 Task: Search one way flight ticket for 5 adults, 2 children, 1 infant in seat and 1 infant on lap in economy from Obyan,saipan Island: Saipan International Airport (francisco C. Ada) to Evansville: Evansville Regional Airport on 5-3-2023. Choice of flights is JetBlue. Number of bags: 2 carry on bags. Price is upto 20000. Outbound departure time preference is 0:00.
Action: Mouse moved to (297, 262)
Screenshot: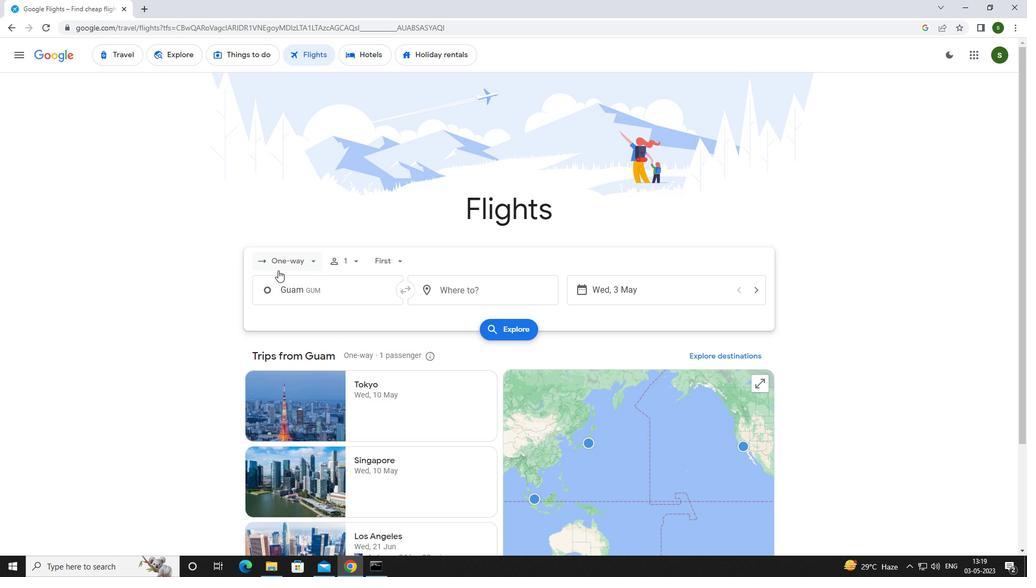 
Action: Mouse pressed left at (297, 262)
Screenshot: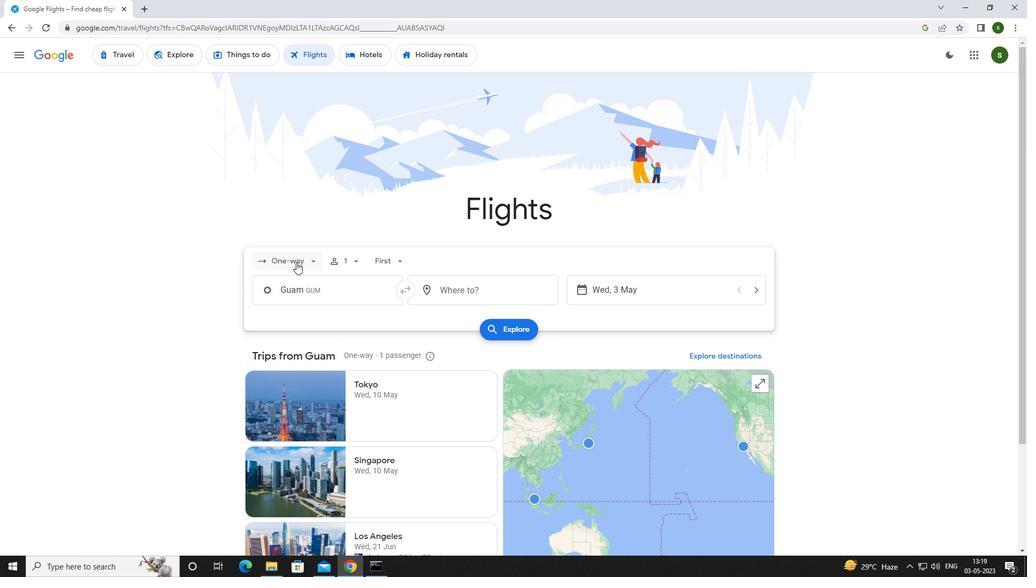 
Action: Mouse moved to (303, 312)
Screenshot: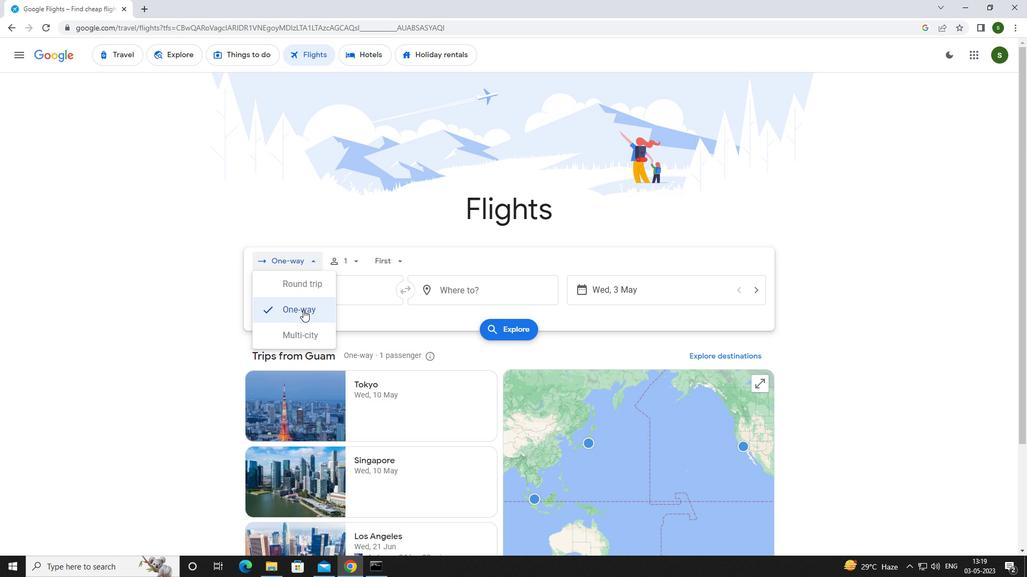 
Action: Mouse pressed left at (303, 312)
Screenshot: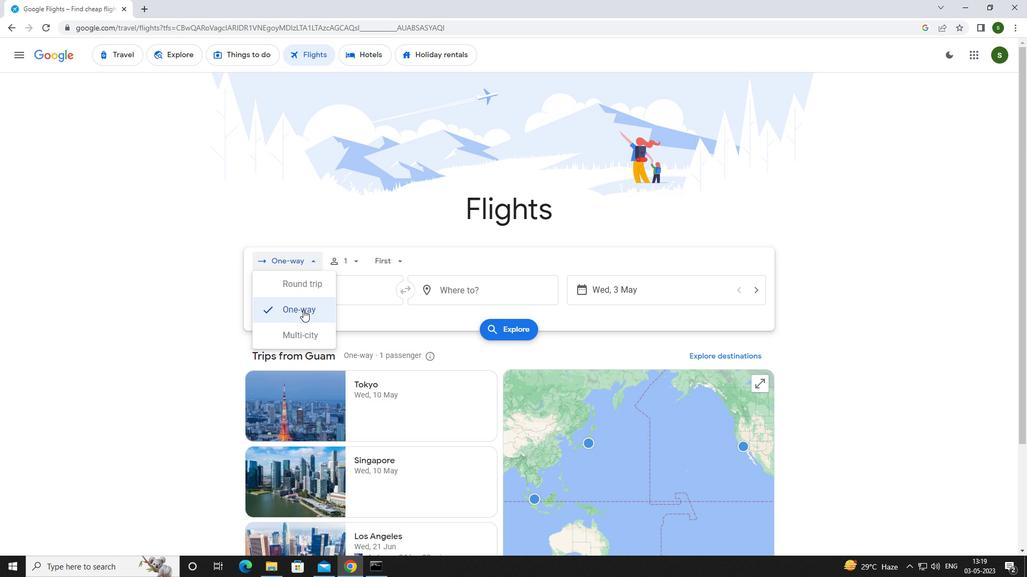 
Action: Mouse moved to (351, 262)
Screenshot: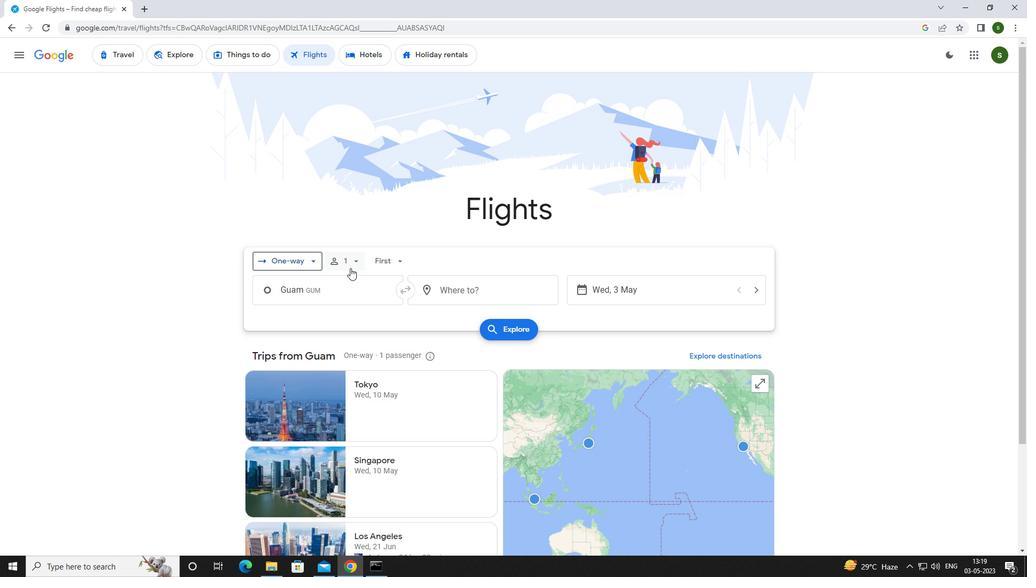 
Action: Mouse pressed left at (351, 262)
Screenshot: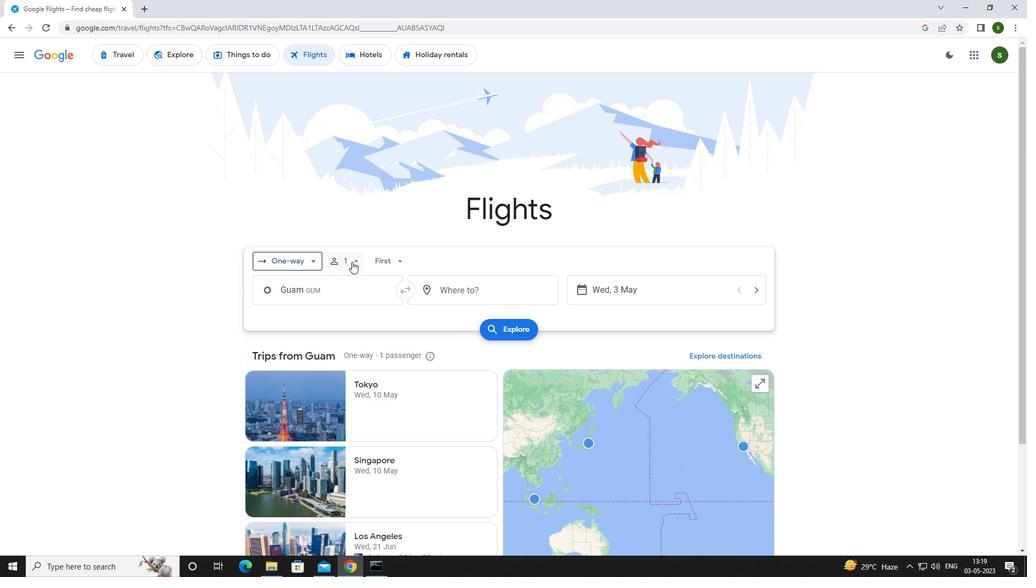
Action: Mouse moved to (440, 289)
Screenshot: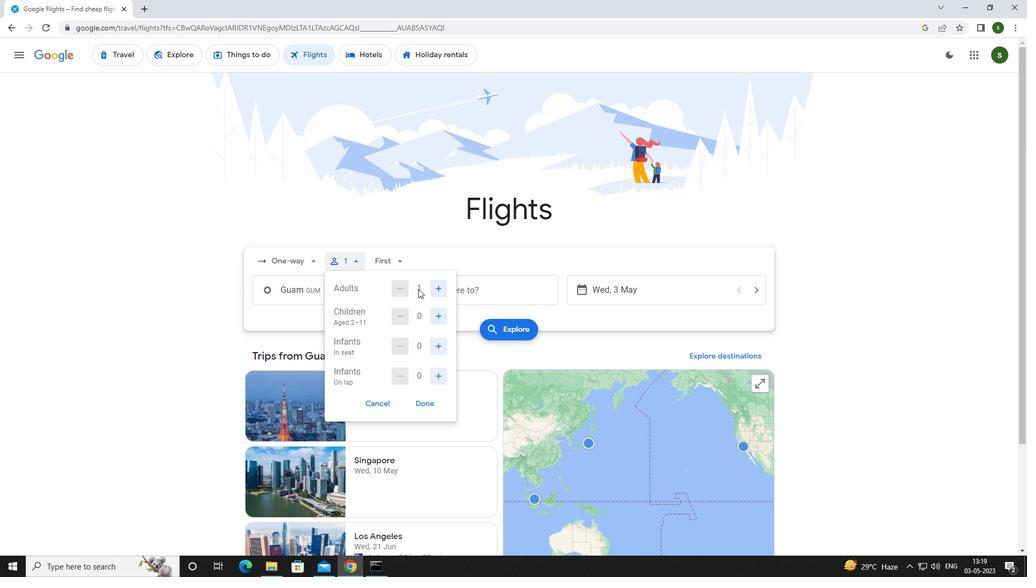 
Action: Mouse pressed left at (440, 289)
Screenshot: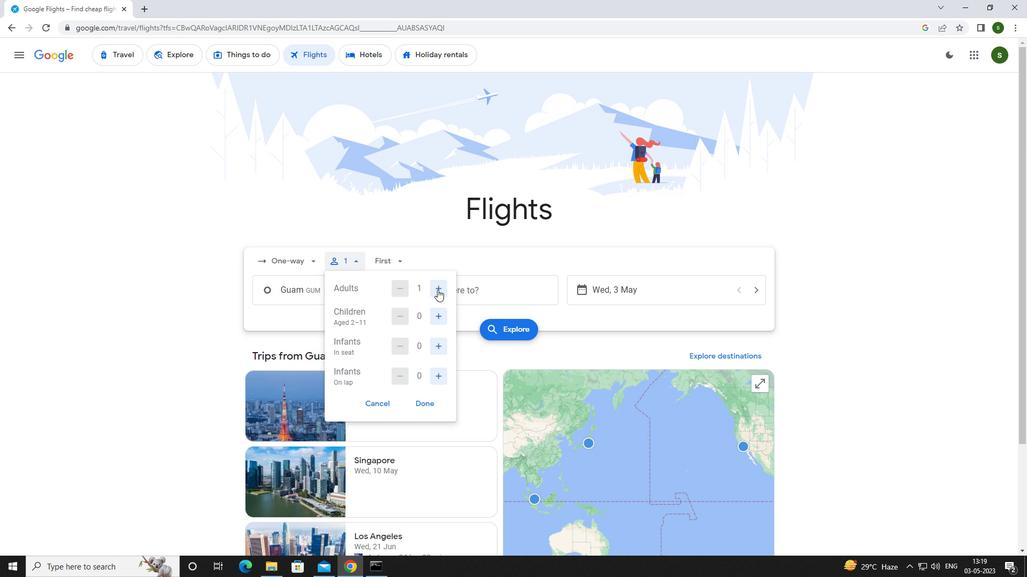 
Action: Mouse pressed left at (440, 289)
Screenshot: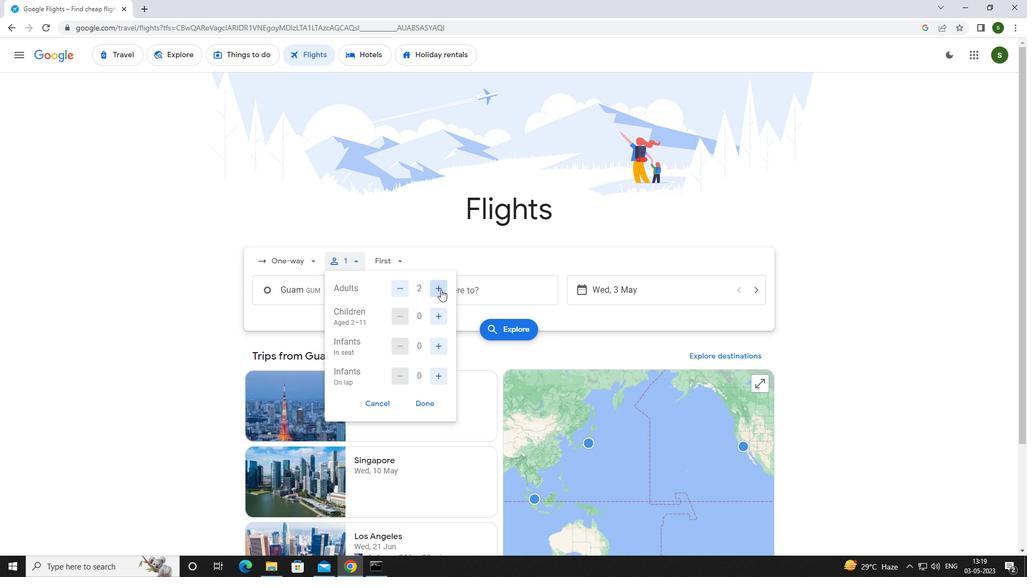 
Action: Mouse pressed left at (440, 289)
Screenshot: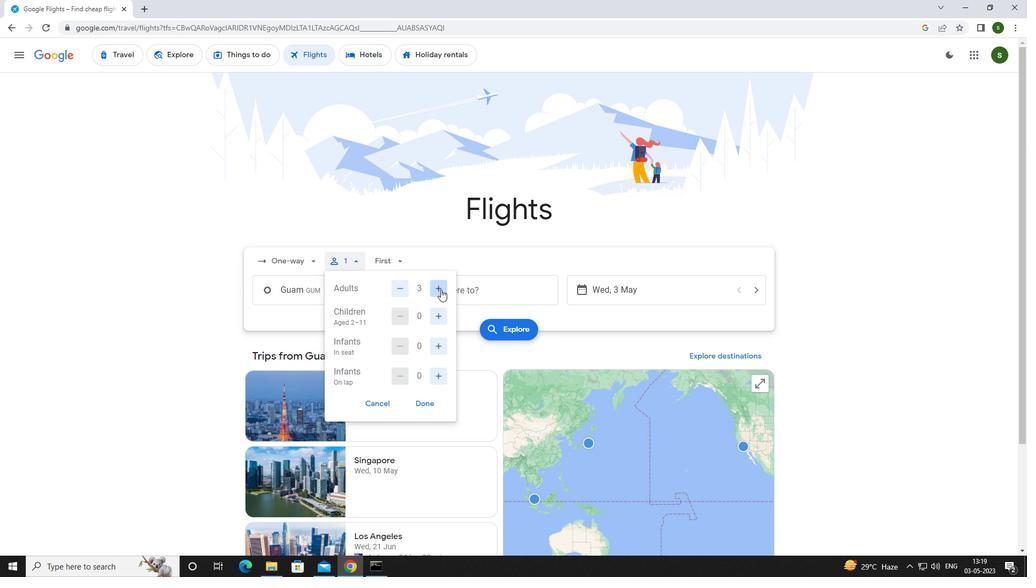 
Action: Mouse pressed left at (440, 289)
Screenshot: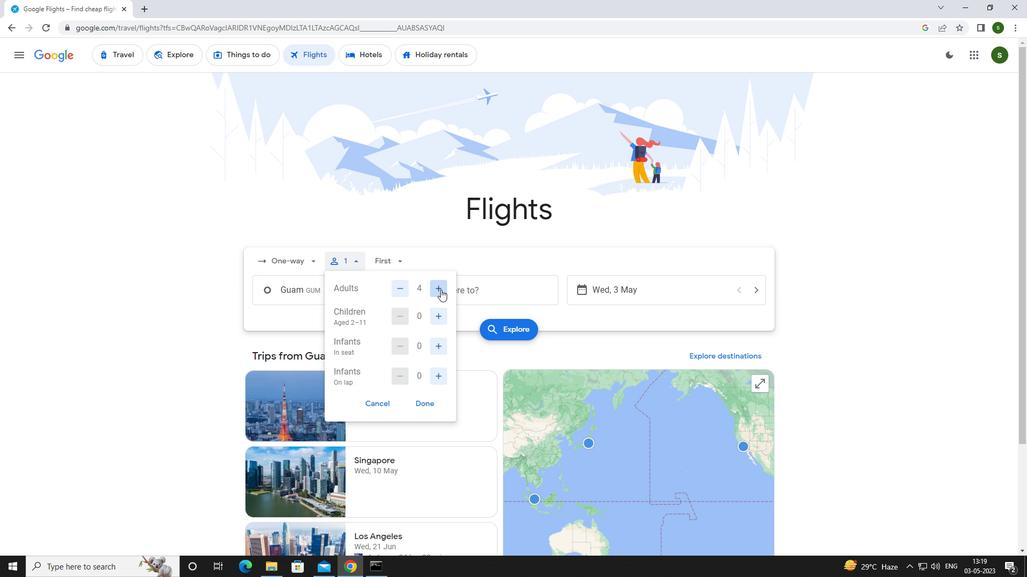 
Action: Mouse moved to (439, 312)
Screenshot: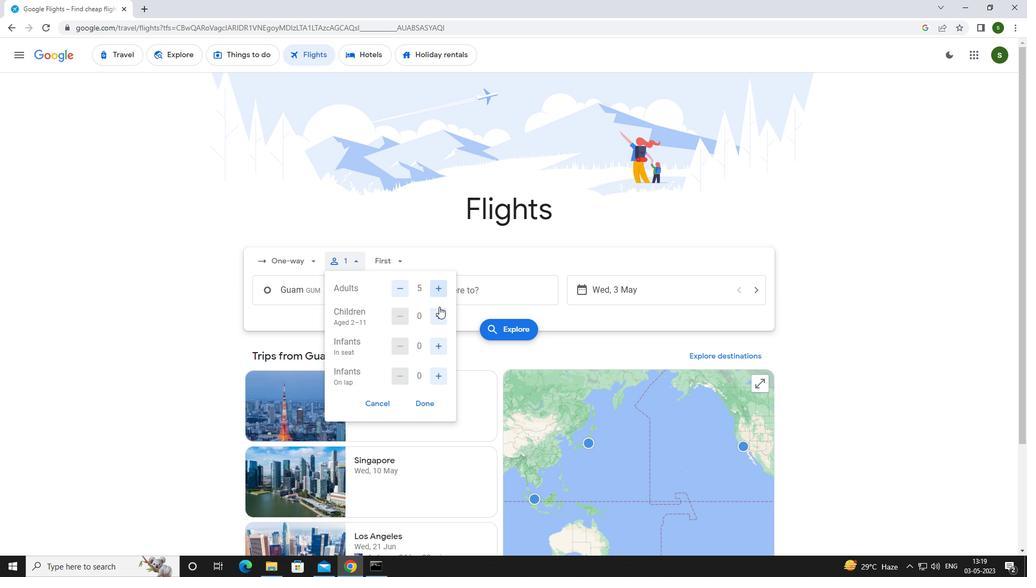 
Action: Mouse pressed left at (439, 312)
Screenshot: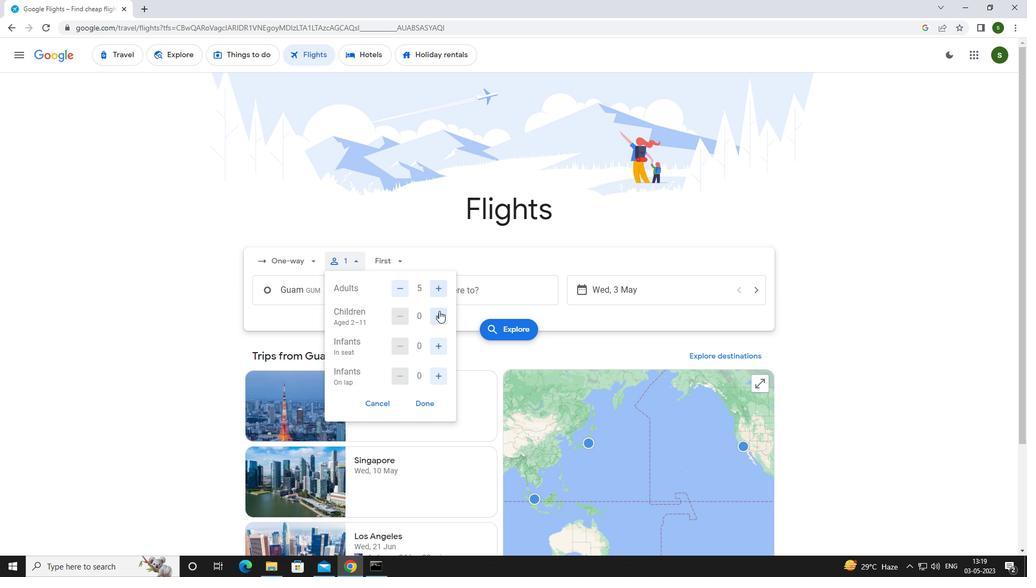 
Action: Mouse pressed left at (439, 312)
Screenshot: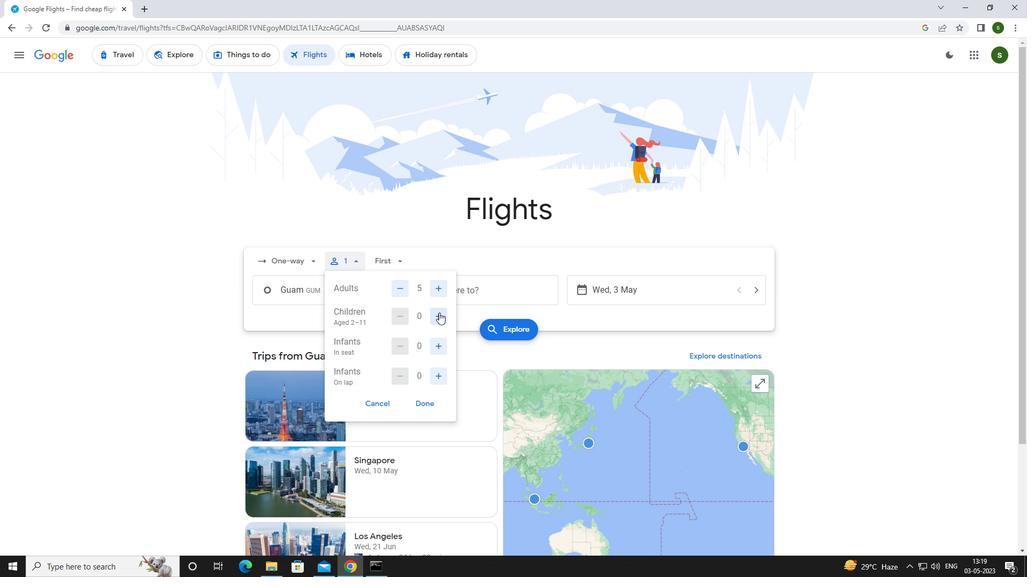 
Action: Mouse moved to (442, 349)
Screenshot: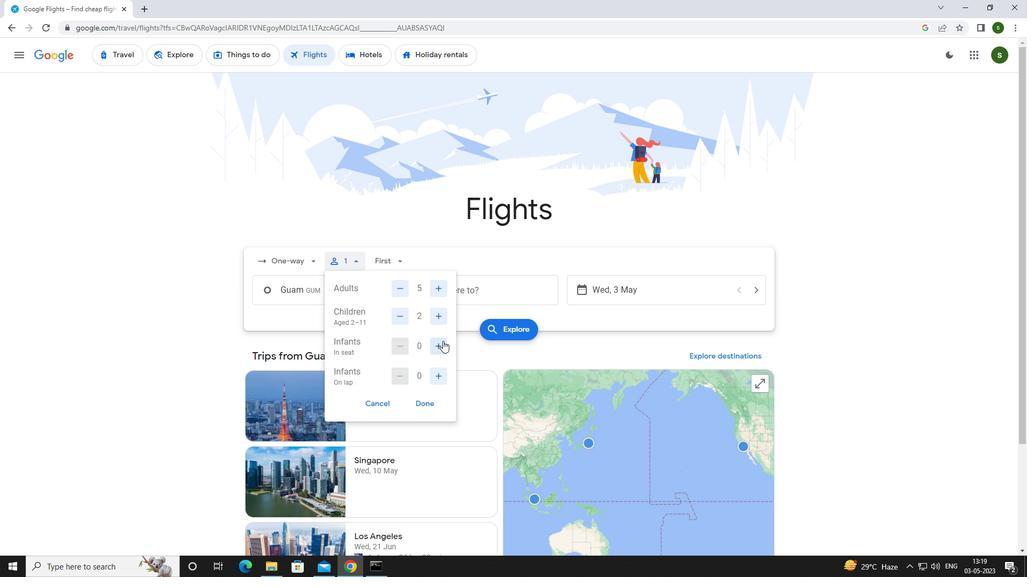 
Action: Mouse pressed left at (442, 349)
Screenshot: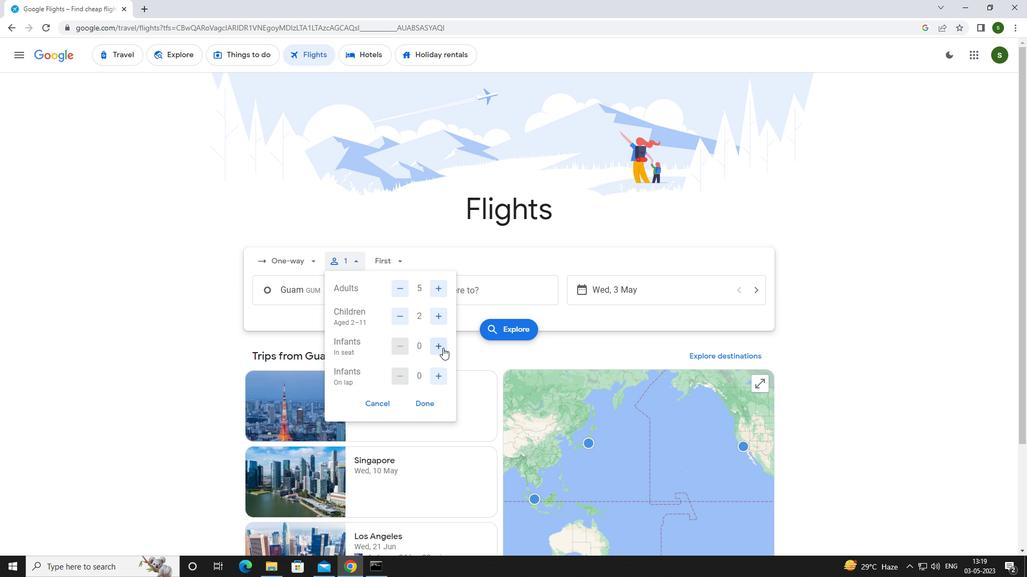 
Action: Mouse moved to (434, 378)
Screenshot: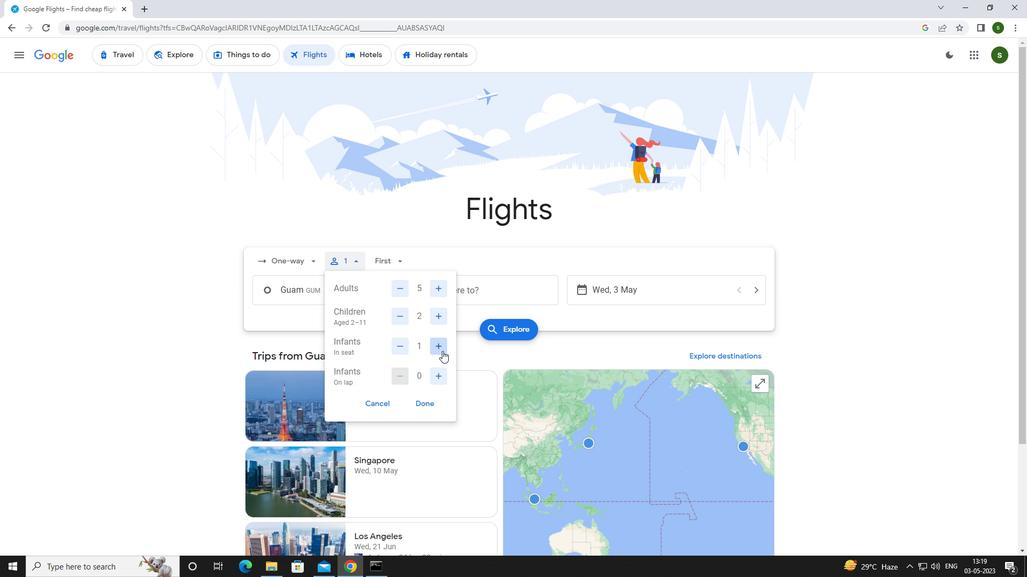 
Action: Mouse pressed left at (434, 378)
Screenshot: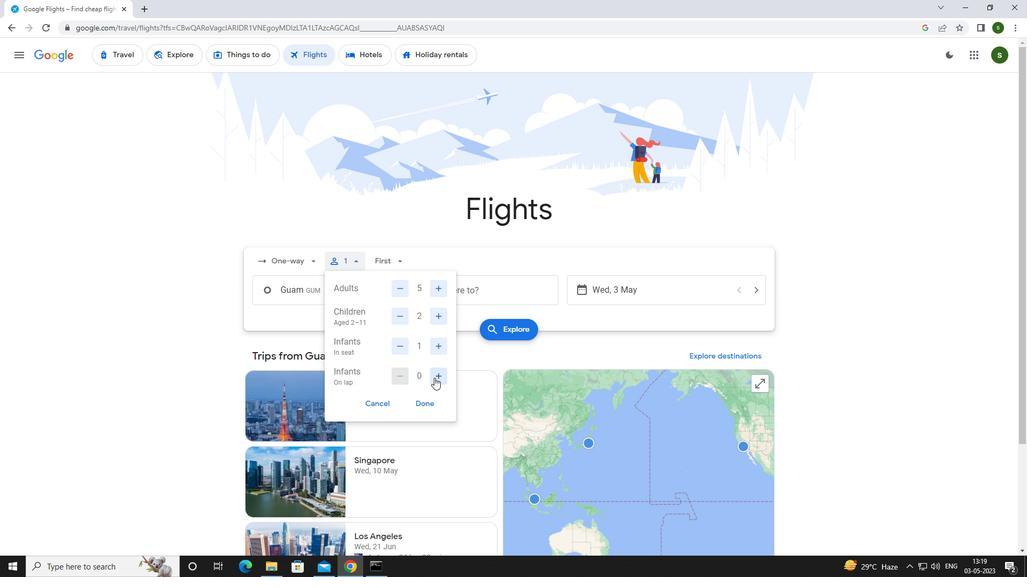 
Action: Mouse moved to (393, 260)
Screenshot: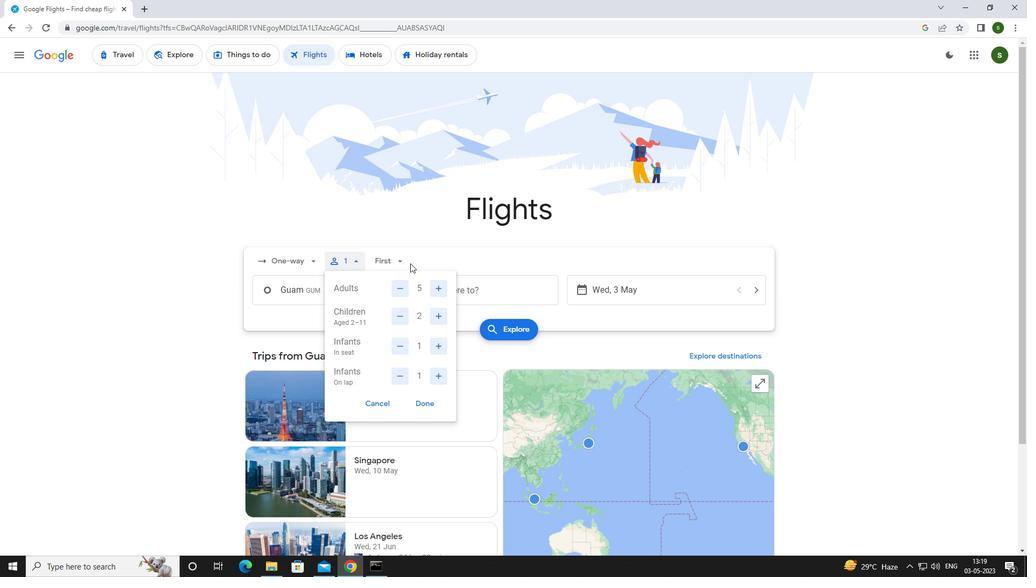 
Action: Mouse pressed left at (393, 260)
Screenshot: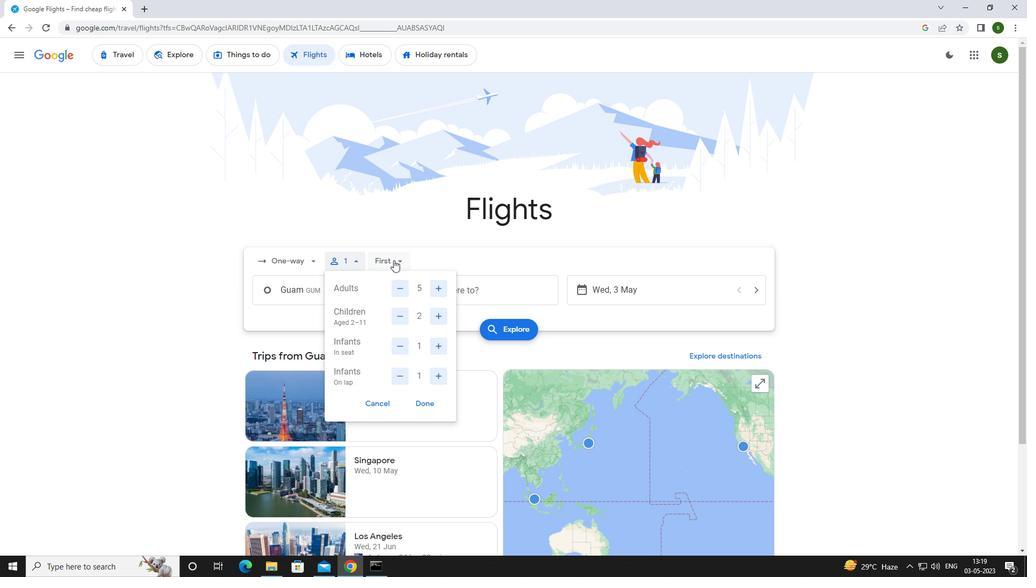 
Action: Mouse moved to (397, 292)
Screenshot: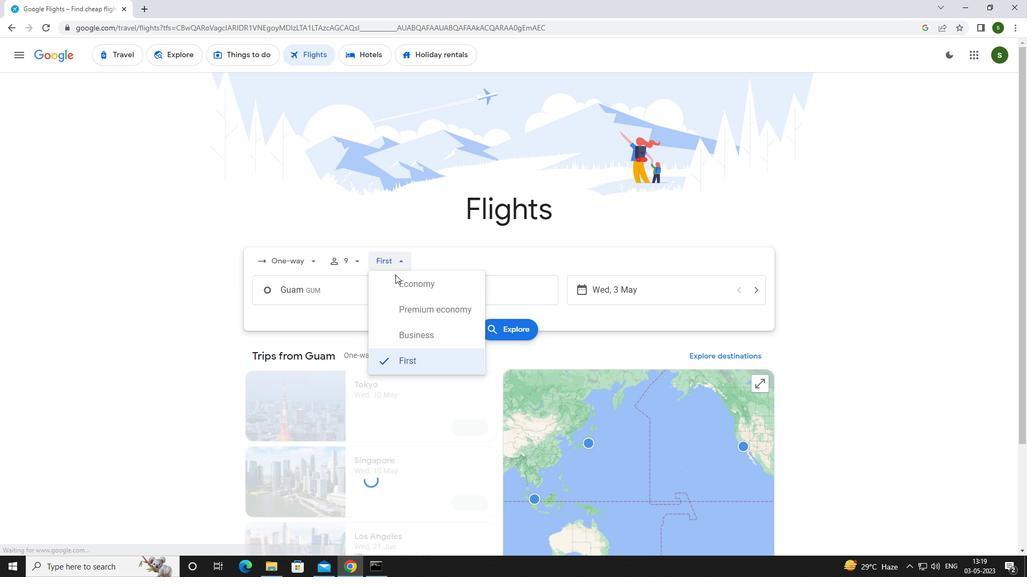
Action: Mouse pressed left at (397, 292)
Screenshot: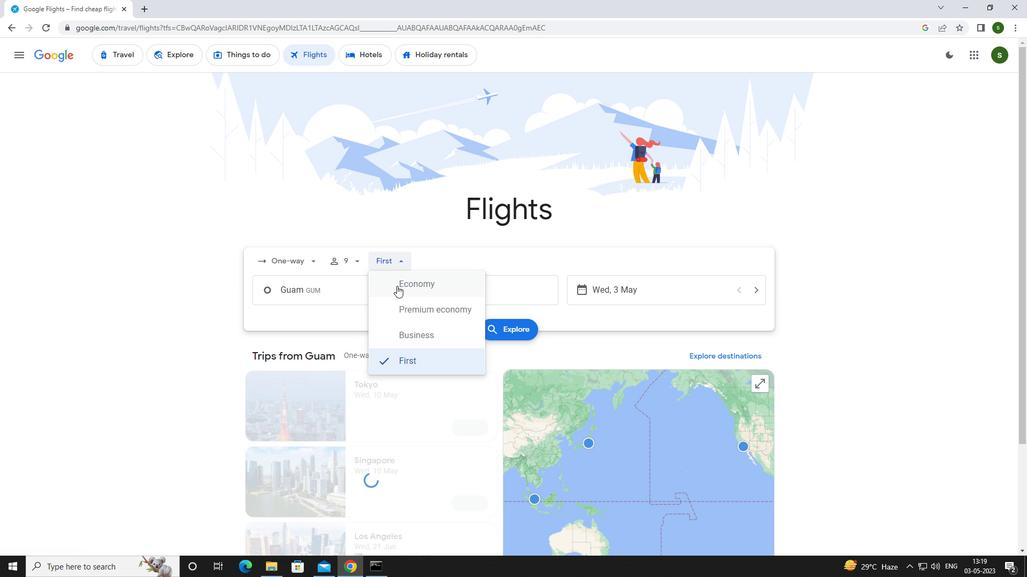 
Action: Mouse moved to (360, 296)
Screenshot: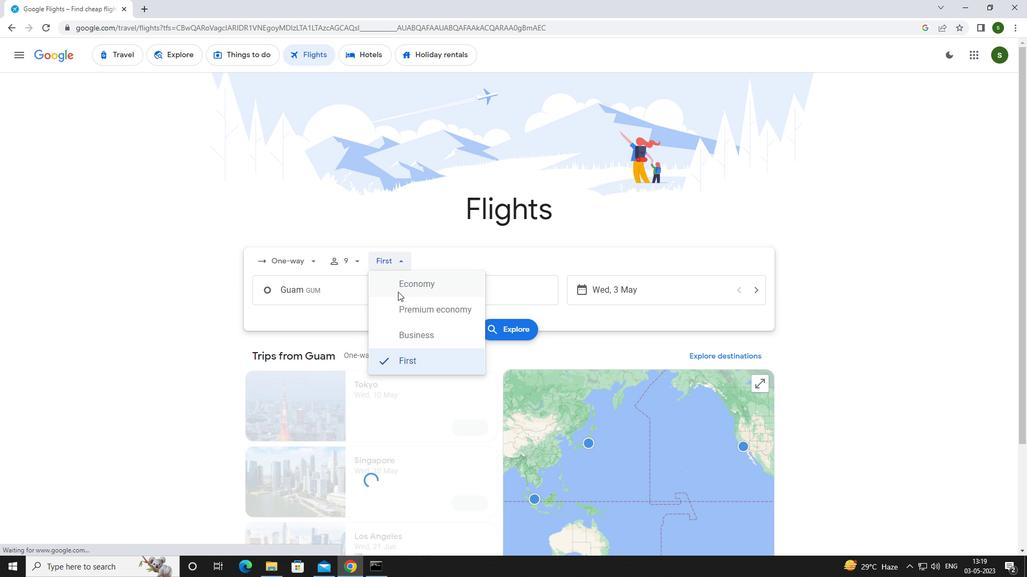
Action: Mouse pressed left at (360, 296)
Screenshot: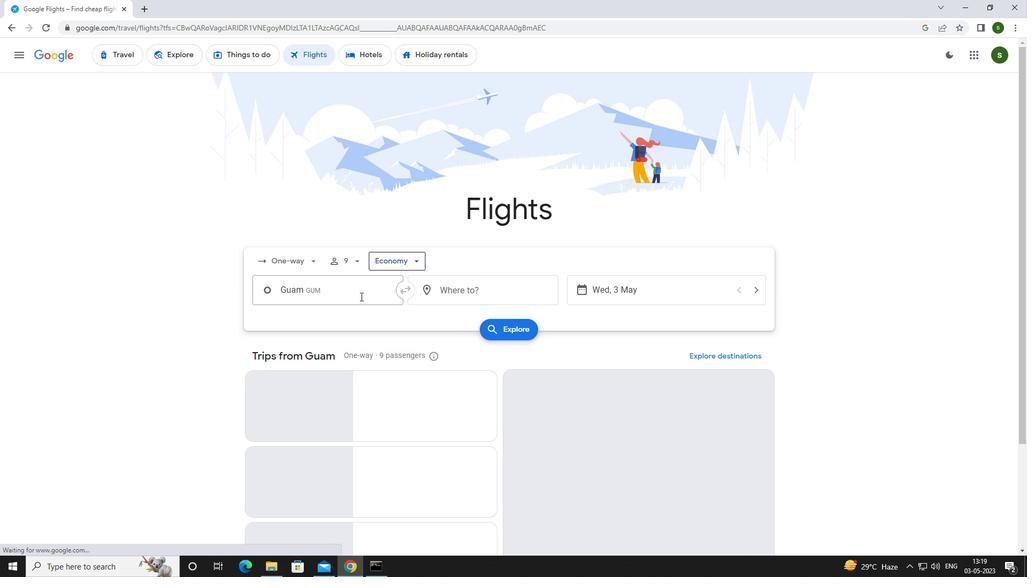 
Action: Mouse moved to (360, 296)
Screenshot: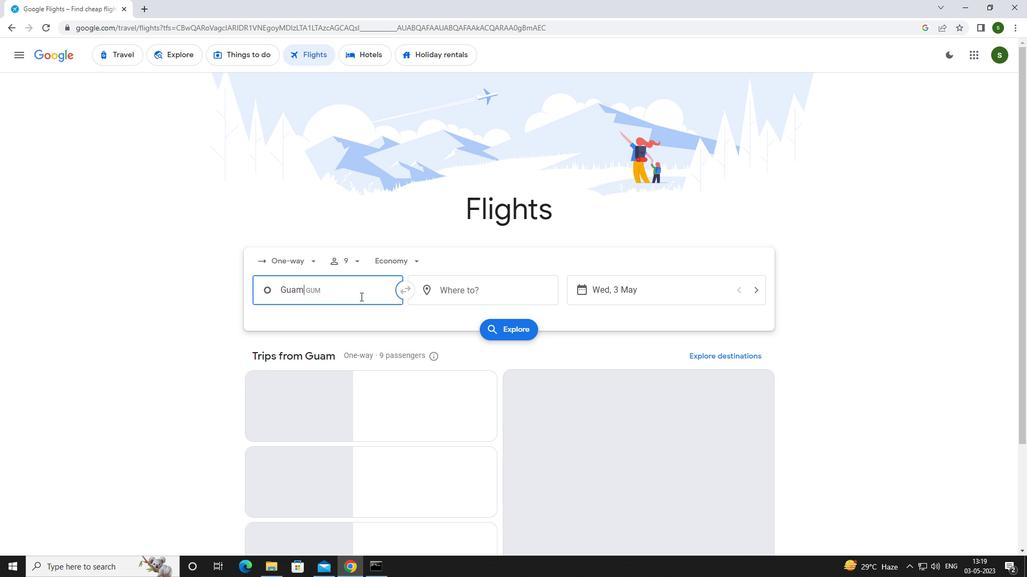 
Action: Key pressed <Key.caps_lock>o<Key.caps_lock>byan
Screenshot: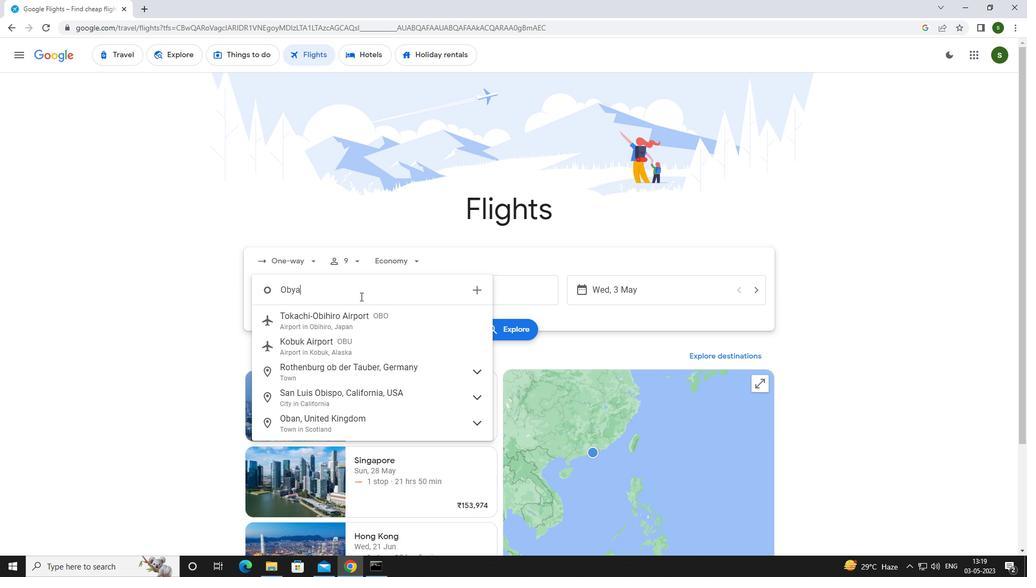 
Action: Mouse moved to (366, 339)
Screenshot: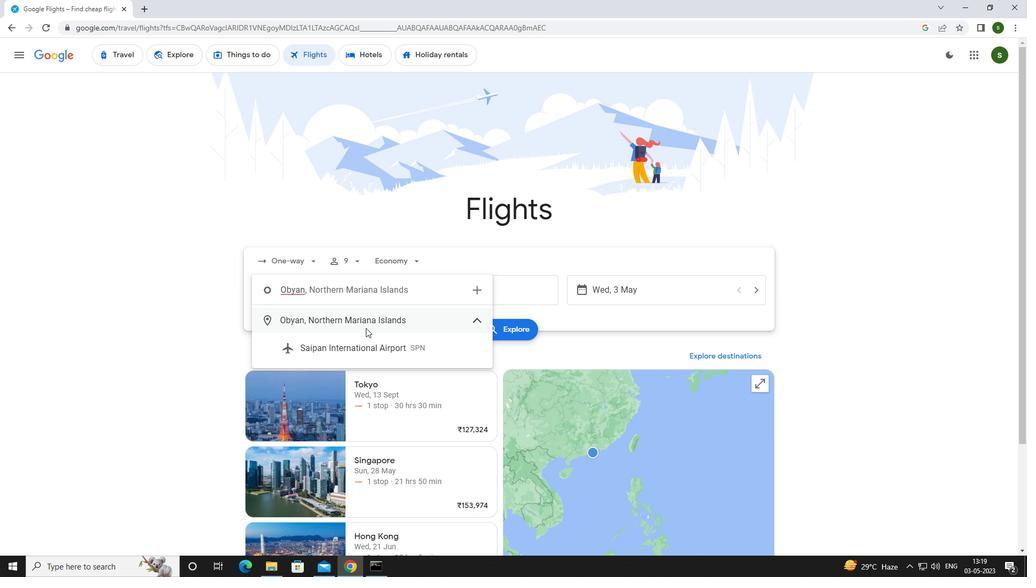 
Action: Mouse pressed left at (366, 339)
Screenshot: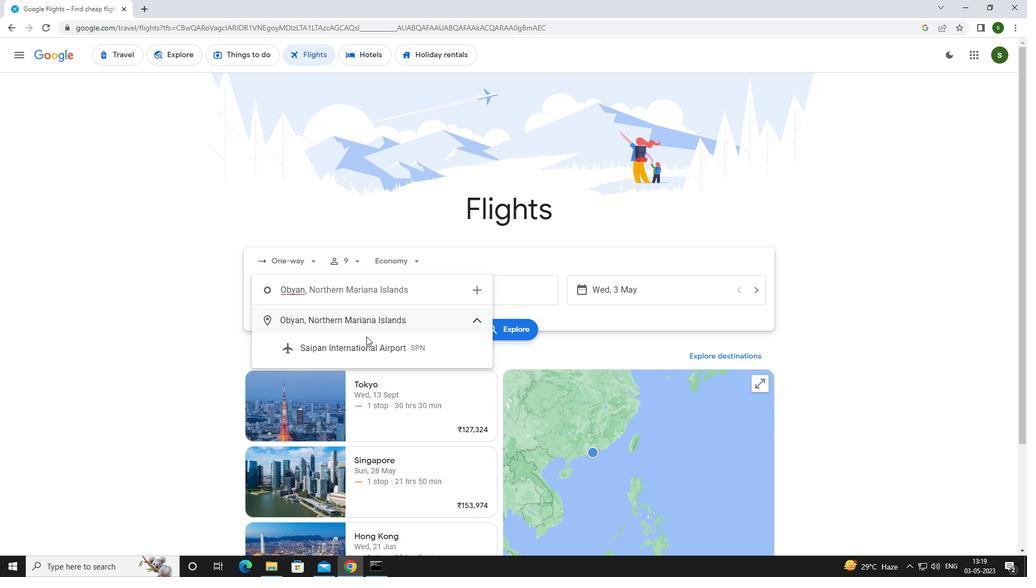 
Action: Mouse moved to (460, 294)
Screenshot: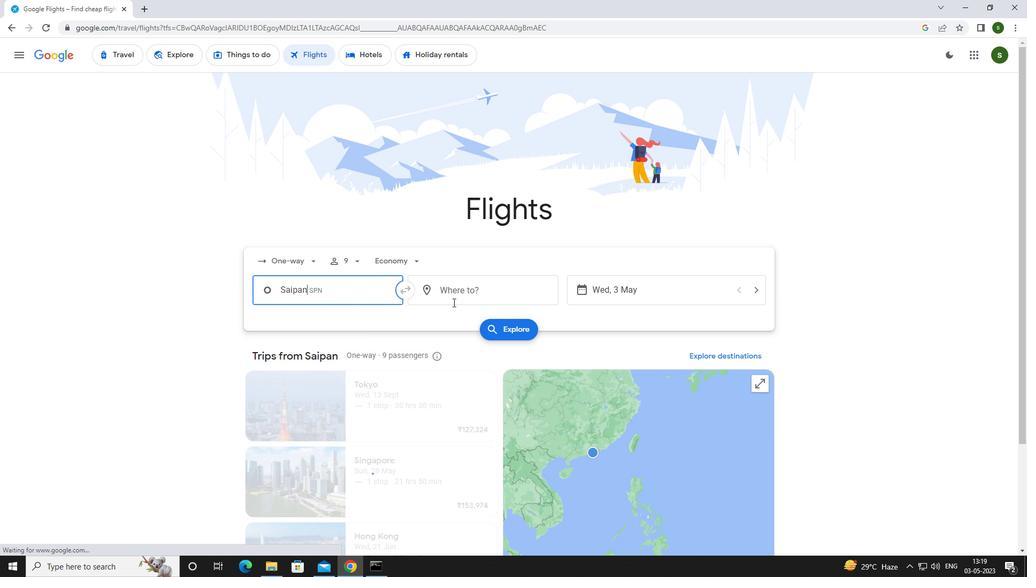 
Action: Mouse pressed left at (460, 294)
Screenshot: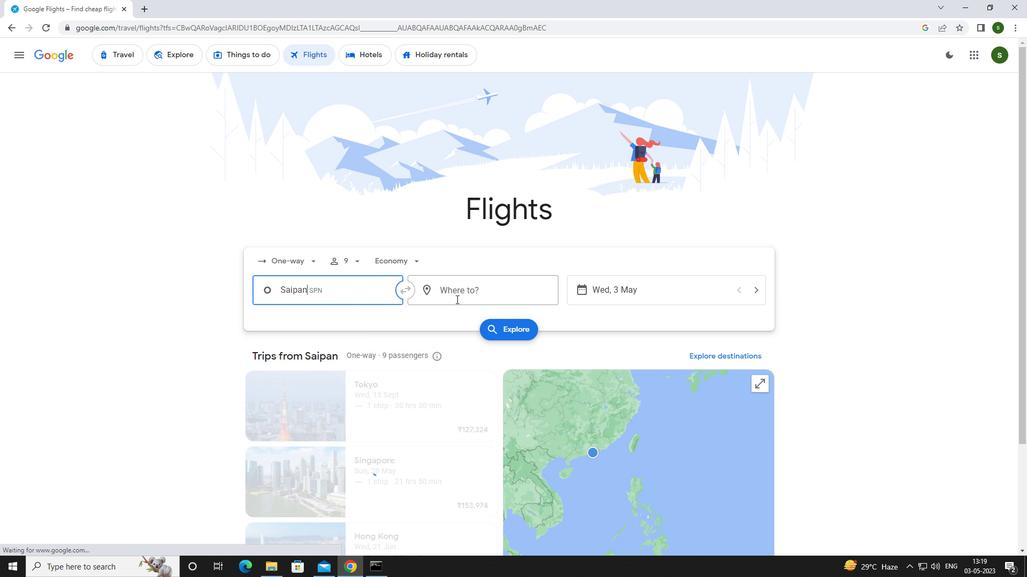 
Action: Mouse moved to (462, 293)
Screenshot: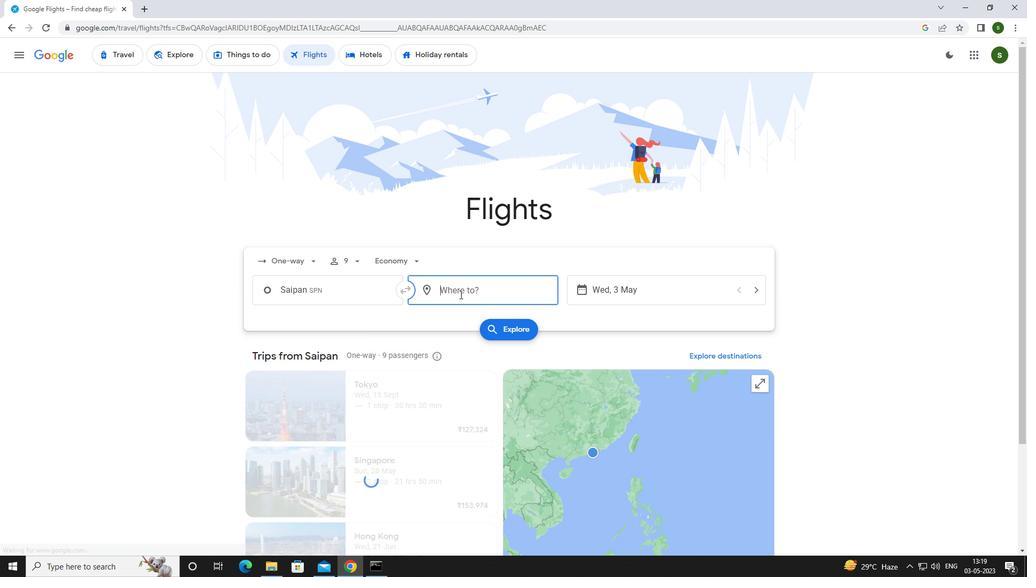 
Action: Key pressed <Key.caps_lock>e<Key.caps_lock>vans
Screenshot: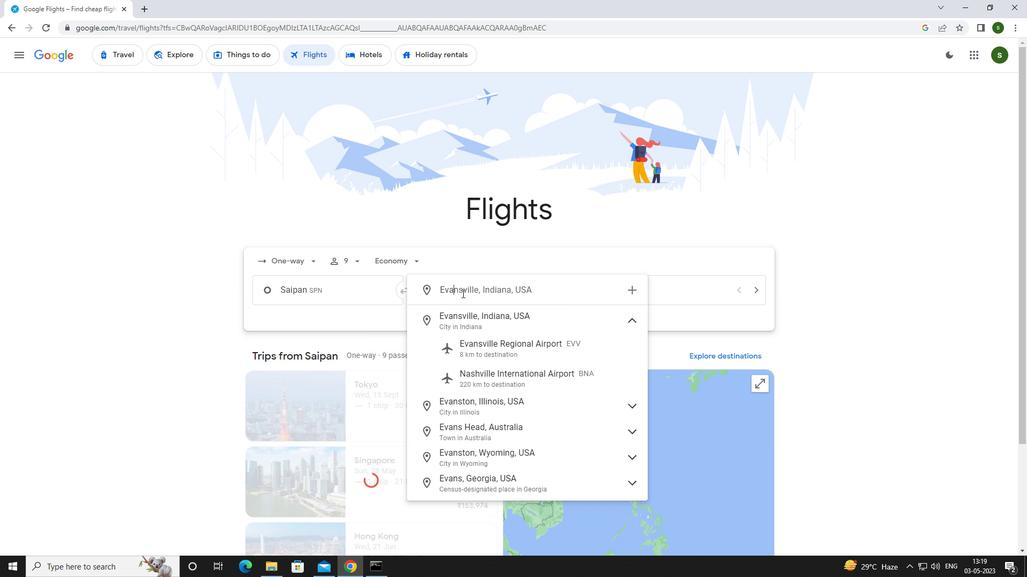 
Action: Mouse moved to (479, 351)
Screenshot: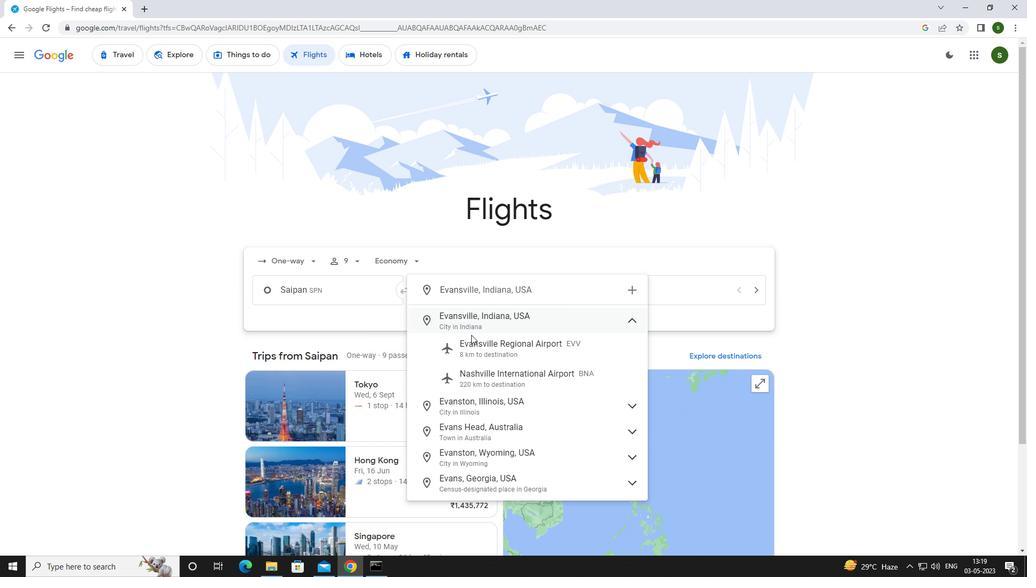 
Action: Mouse pressed left at (479, 351)
Screenshot: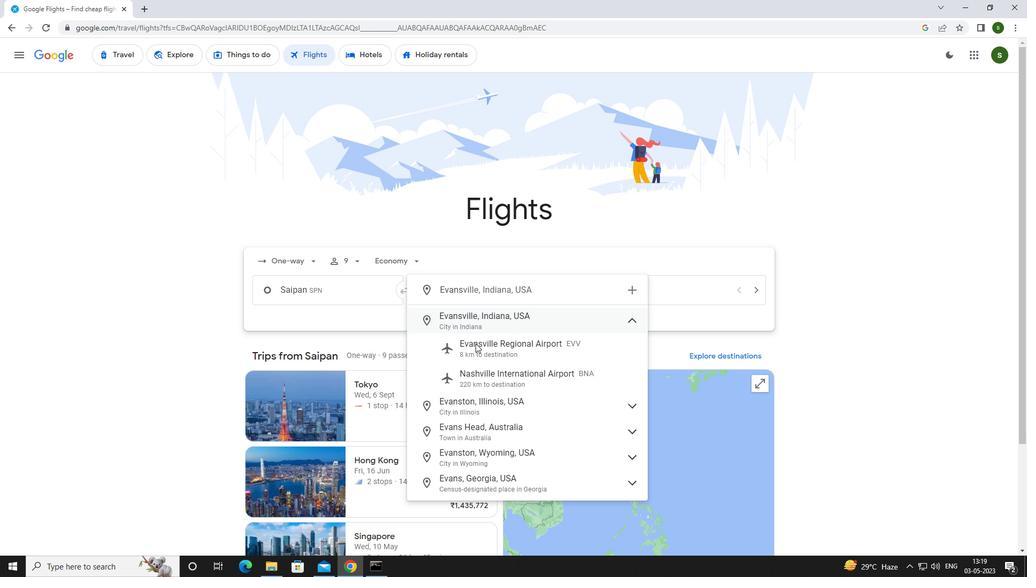
Action: Mouse moved to (642, 297)
Screenshot: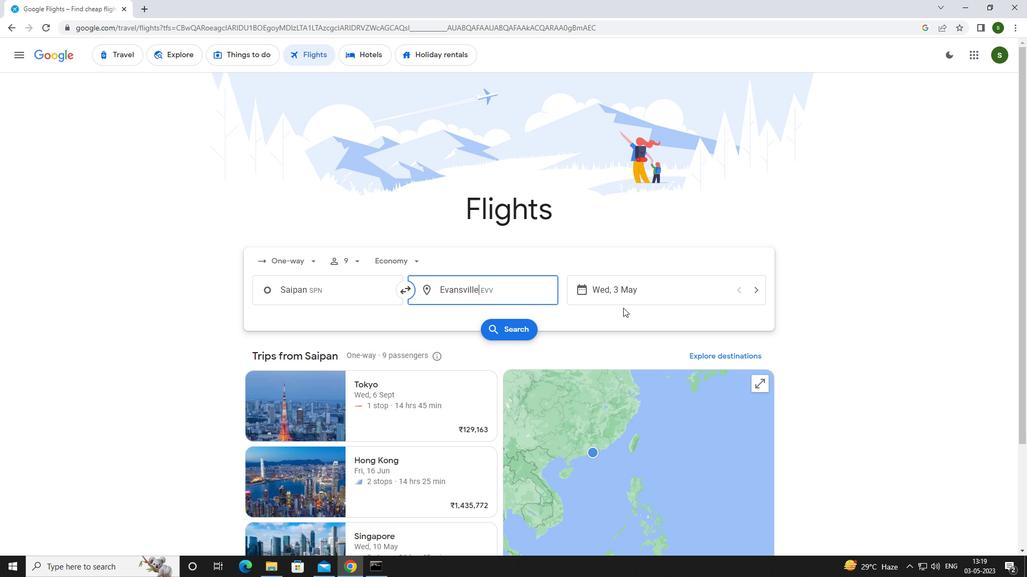 
Action: Mouse pressed left at (642, 297)
Screenshot: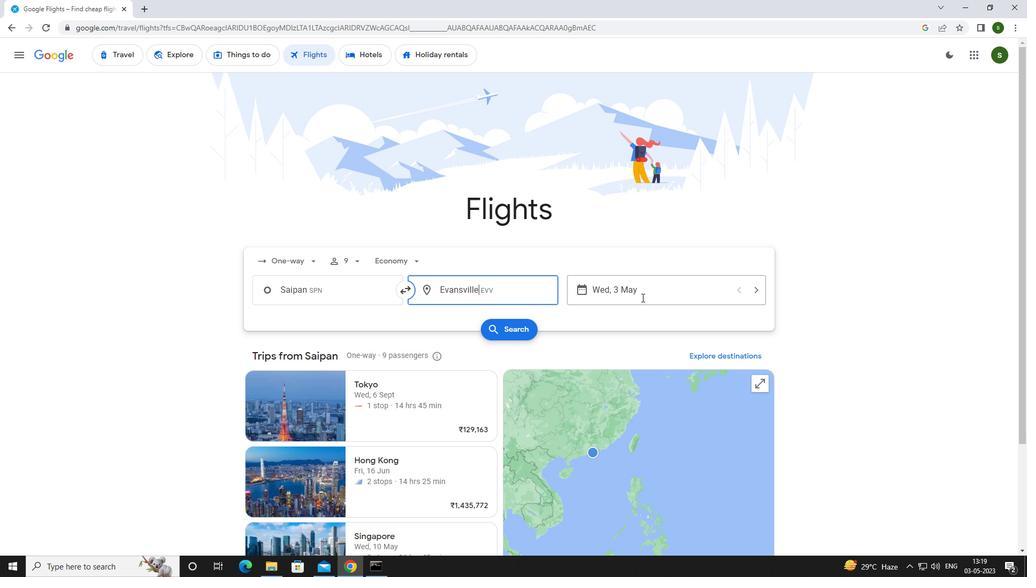 
Action: Mouse moved to (470, 365)
Screenshot: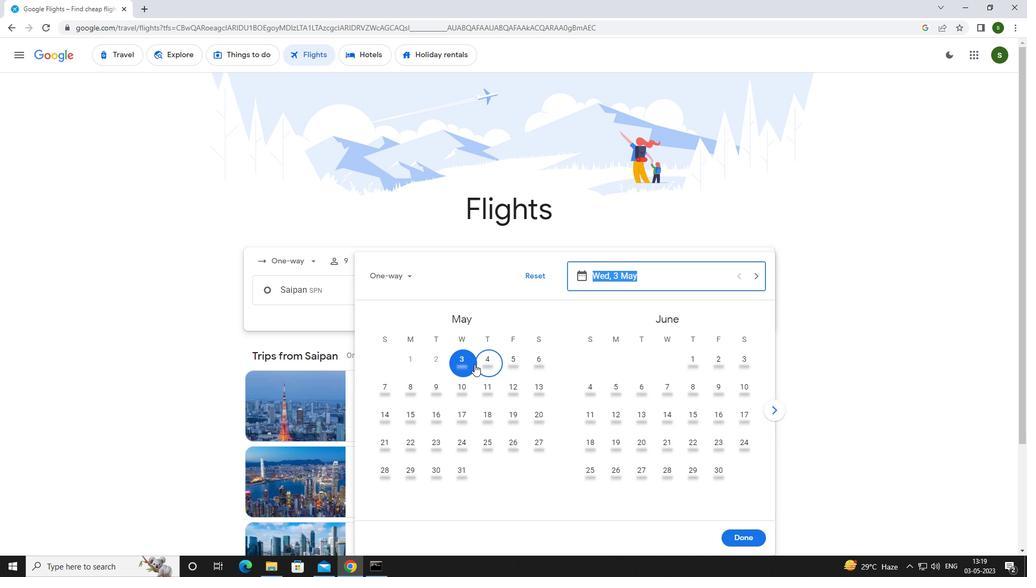 
Action: Mouse pressed left at (470, 365)
Screenshot: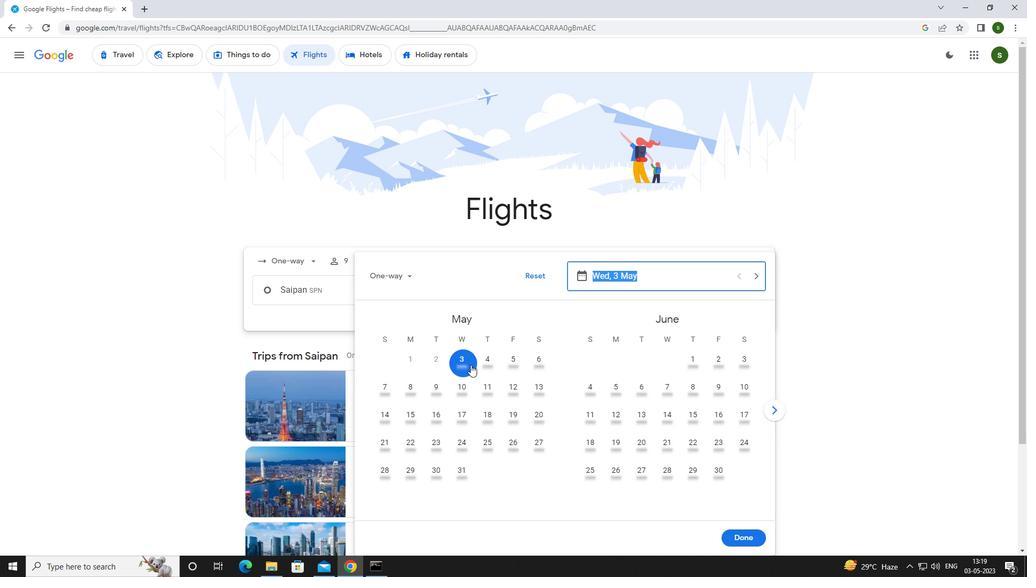 
Action: Mouse moved to (754, 537)
Screenshot: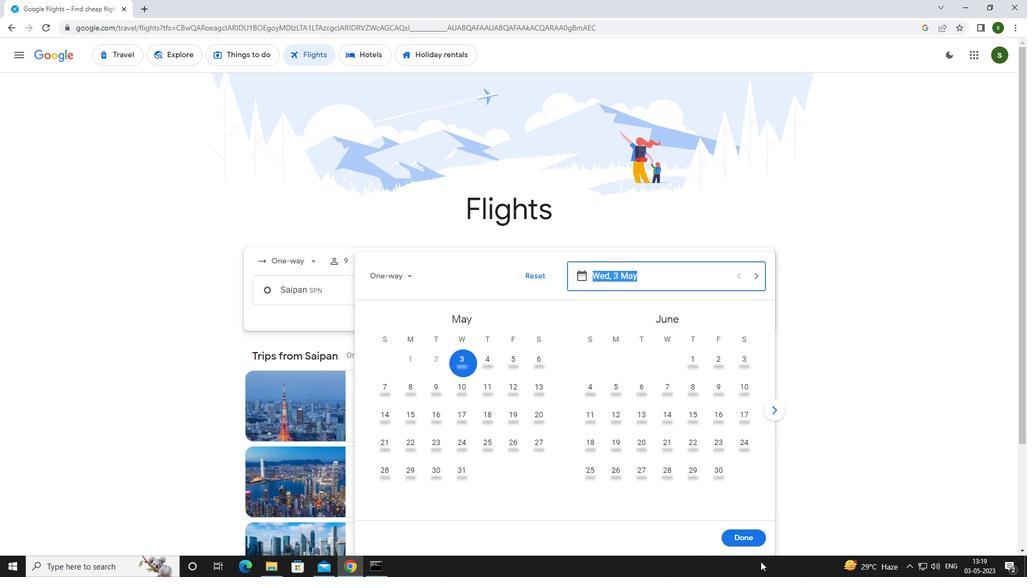 
Action: Mouse pressed left at (754, 537)
Screenshot: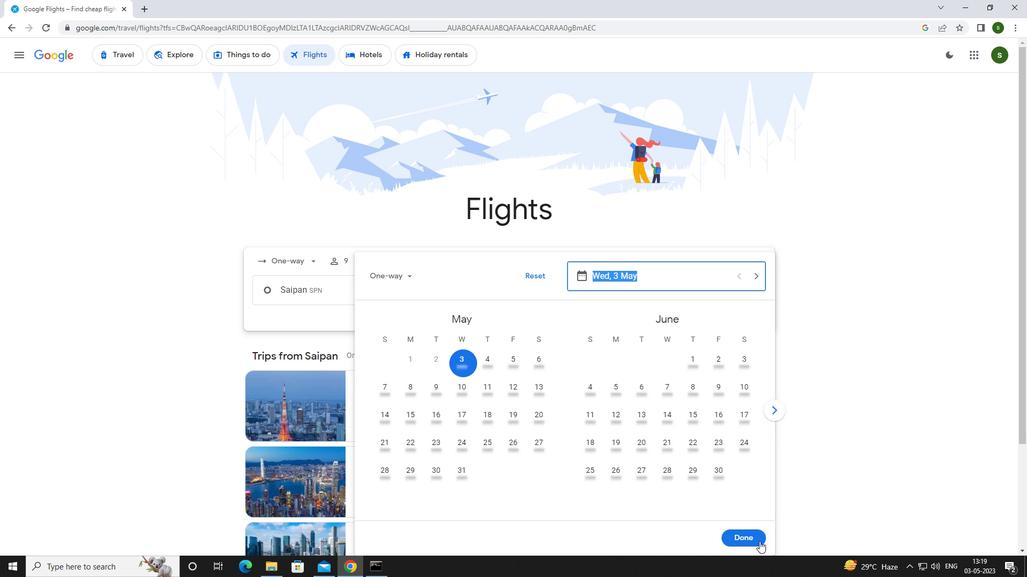 
Action: Mouse moved to (493, 334)
Screenshot: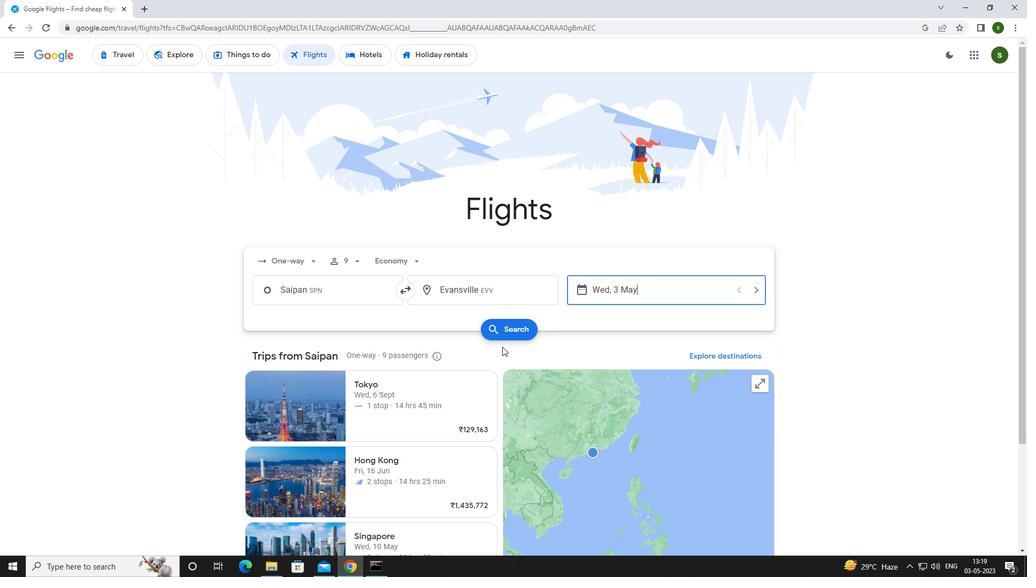 
Action: Mouse pressed left at (493, 334)
Screenshot: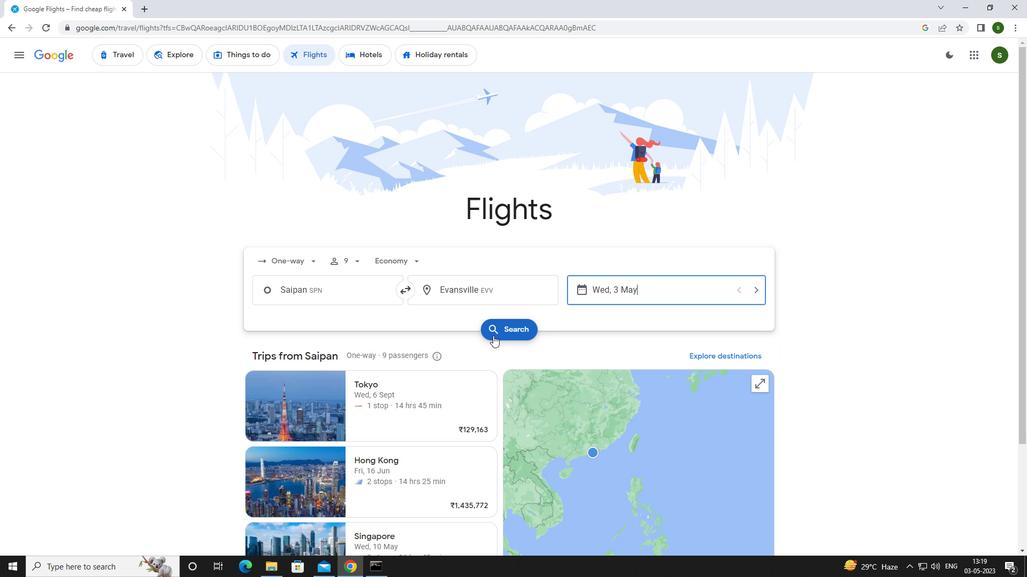 
Action: Mouse moved to (279, 151)
Screenshot: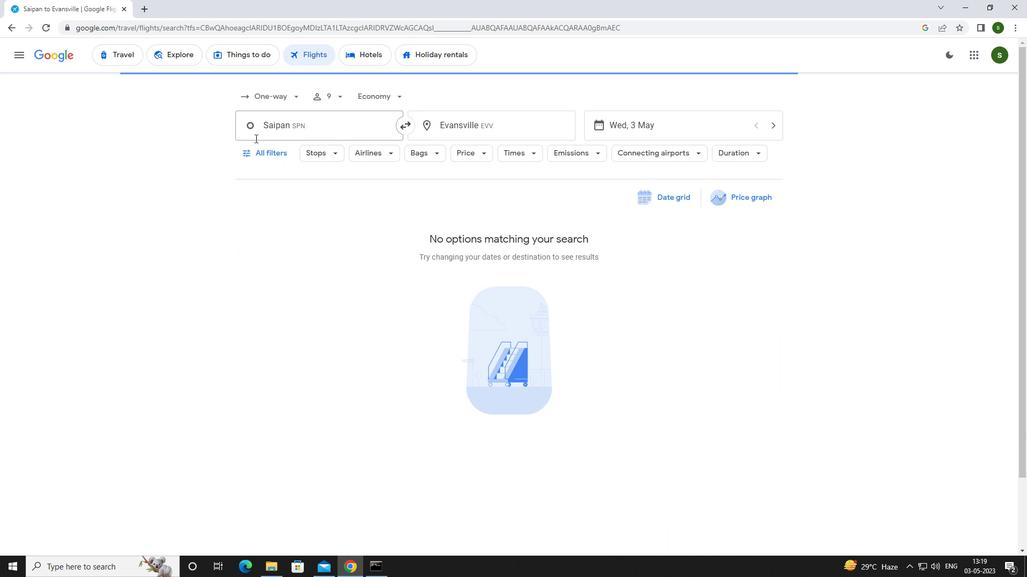 
Action: Mouse pressed left at (279, 151)
Screenshot: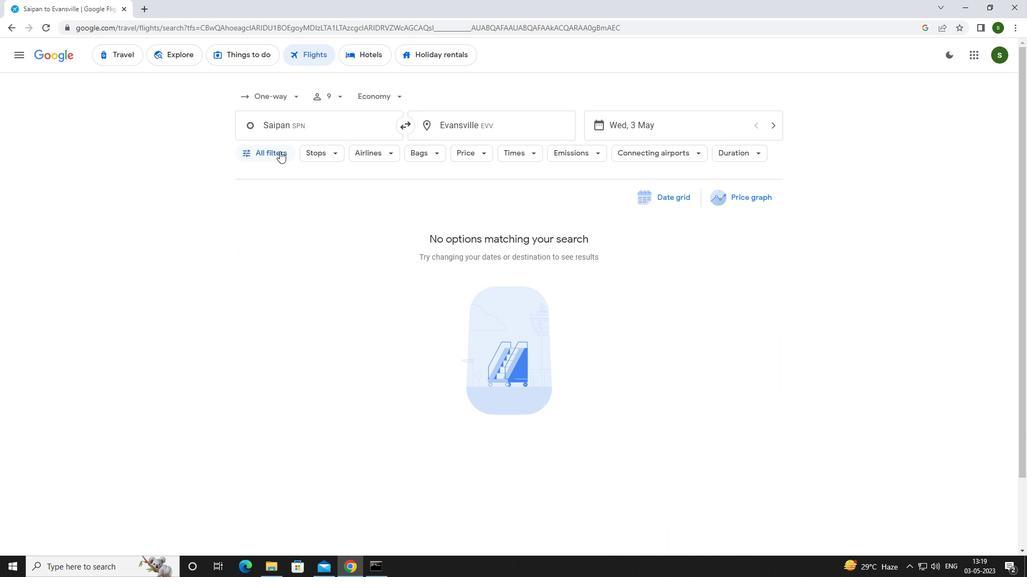 
Action: Mouse moved to (394, 380)
Screenshot: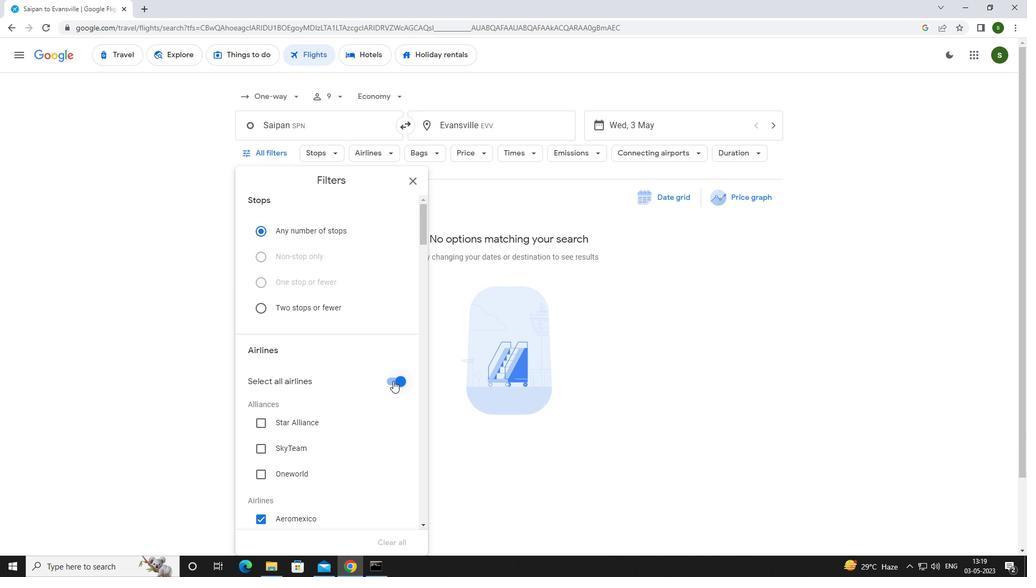
Action: Mouse pressed left at (394, 380)
Screenshot: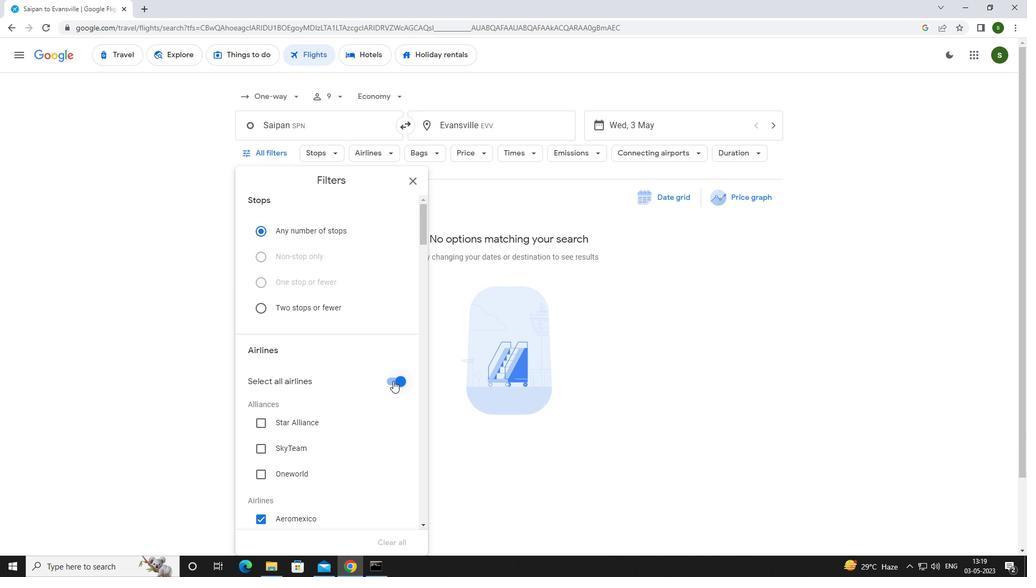 
Action: Mouse moved to (355, 349)
Screenshot: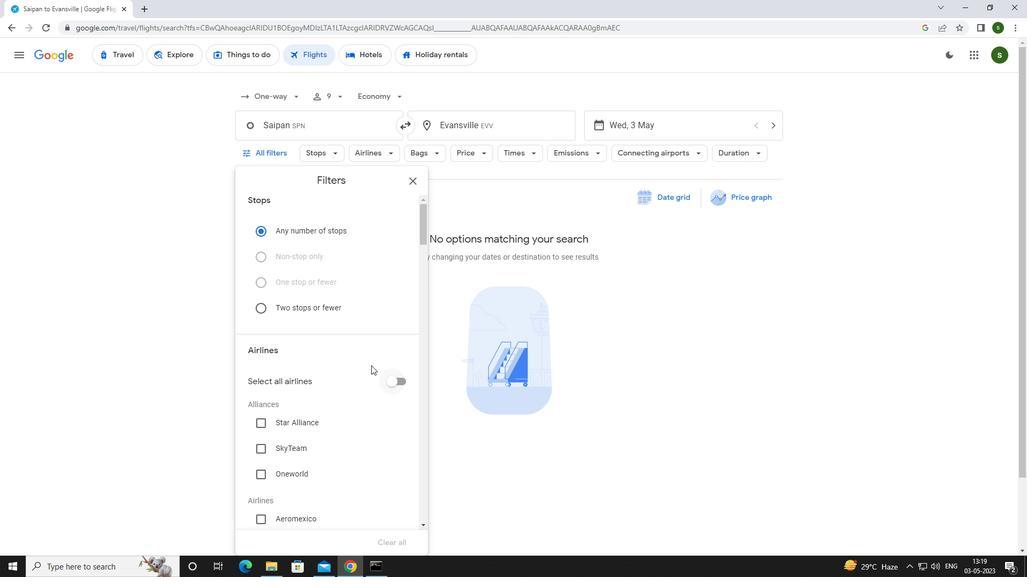 
Action: Mouse scrolled (355, 348) with delta (0, 0)
Screenshot: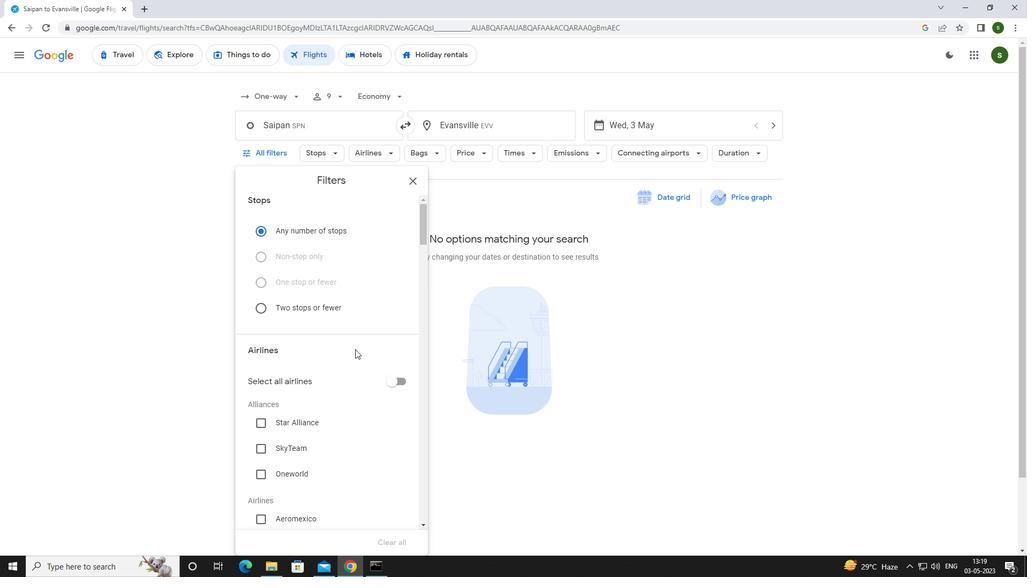 
Action: Mouse scrolled (355, 348) with delta (0, 0)
Screenshot: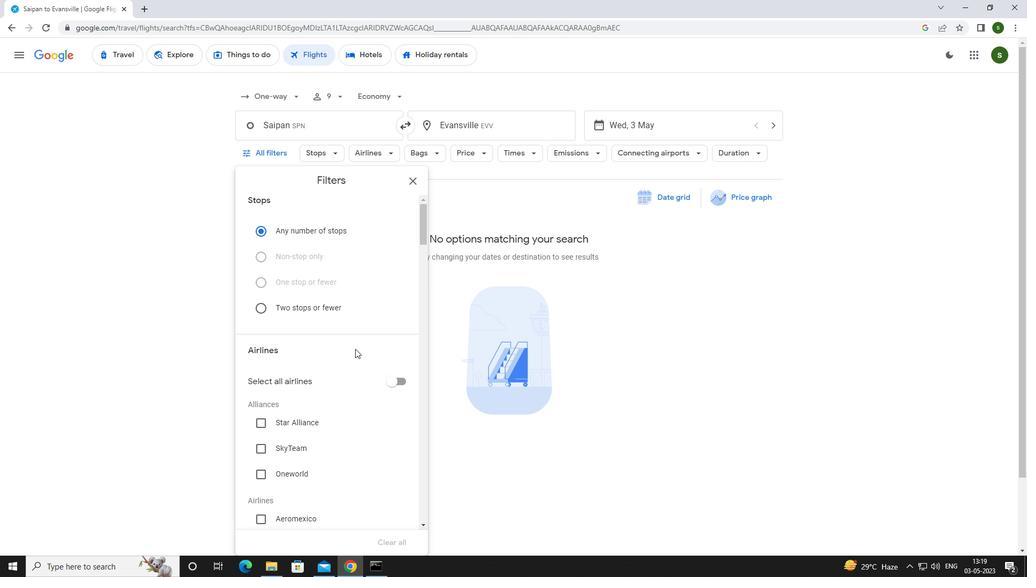 
Action: Mouse scrolled (355, 348) with delta (0, 0)
Screenshot: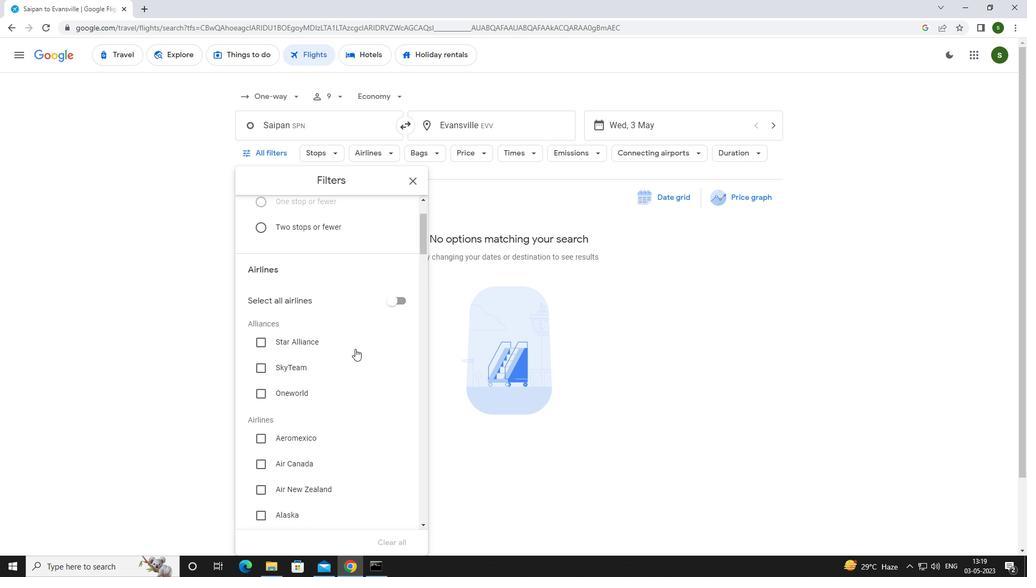 
Action: Mouse scrolled (355, 348) with delta (0, 0)
Screenshot: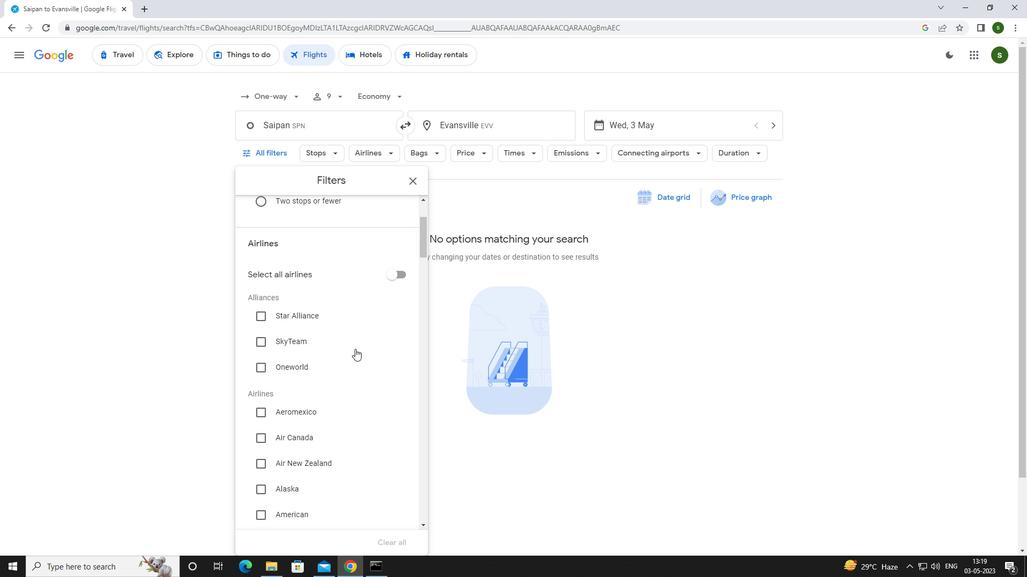 
Action: Mouse scrolled (355, 348) with delta (0, 0)
Screenshot: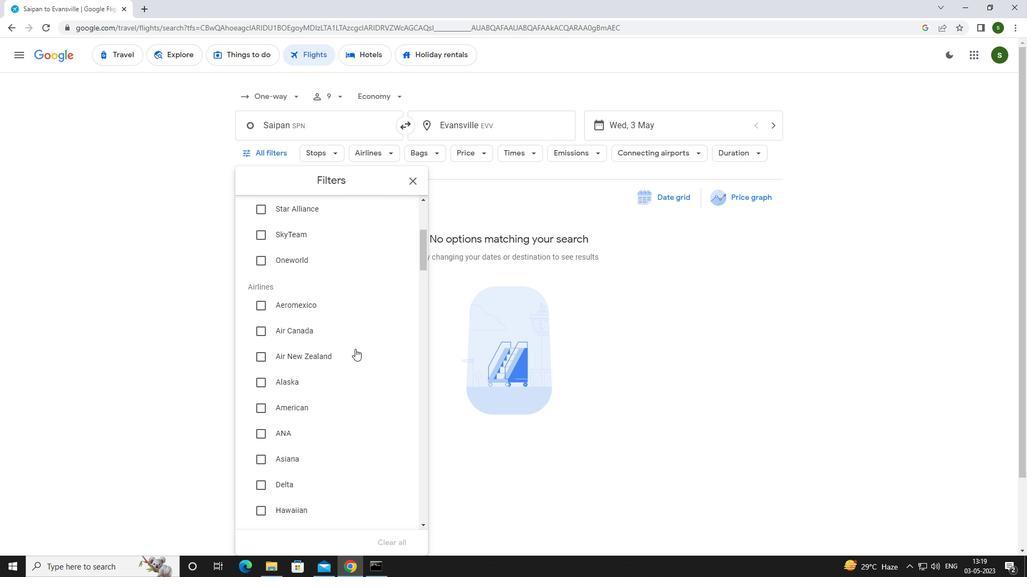 
Action: Mouse scrolled (355, 348) with delta (0, 0)
Screenshot: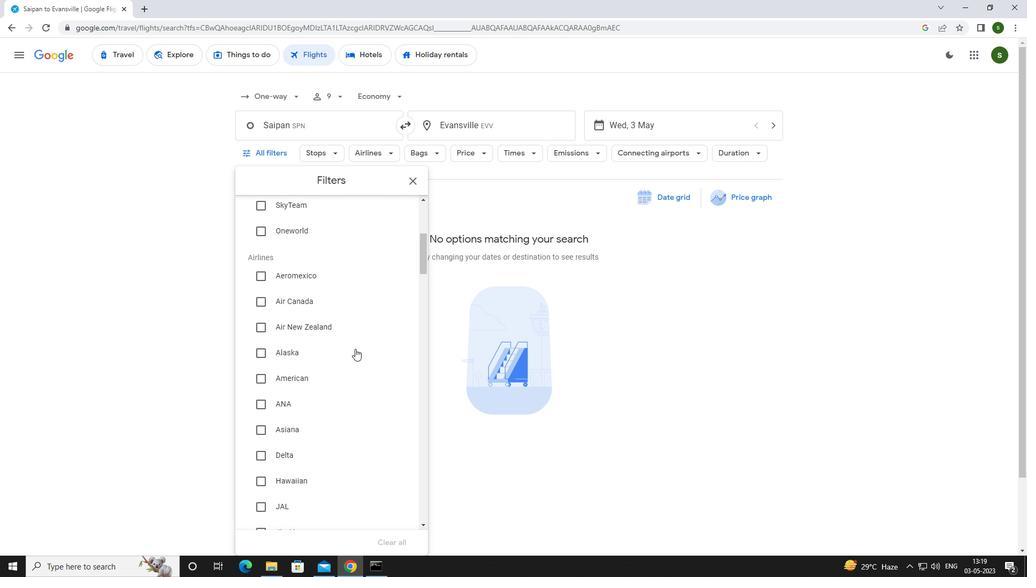 
Action: Mouse scrolled (355, 348) with delta (0, 0)
Screenshot: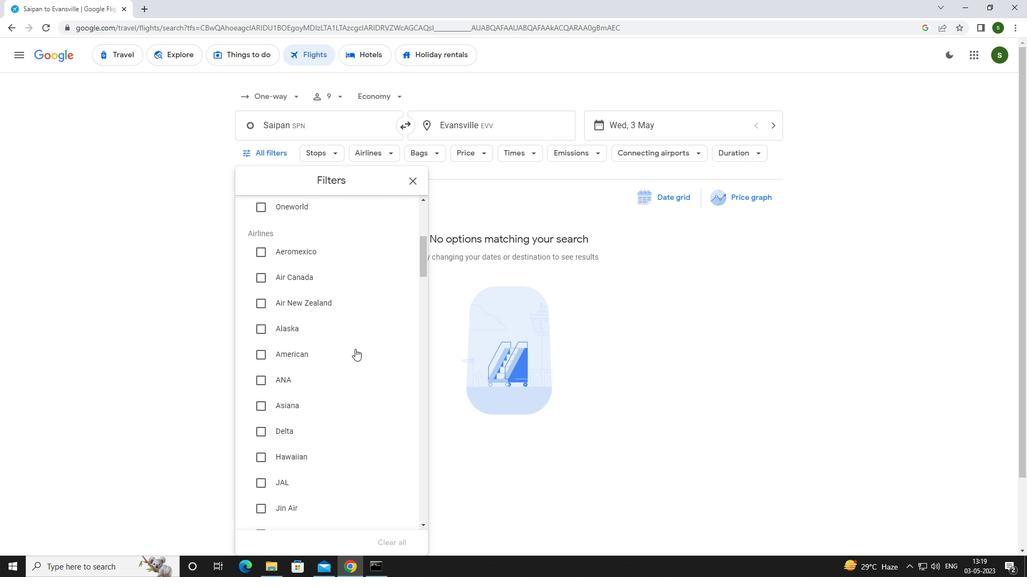 
Action: Mouse scrolled (355, 348) with delta (0, 0)
Screenshot: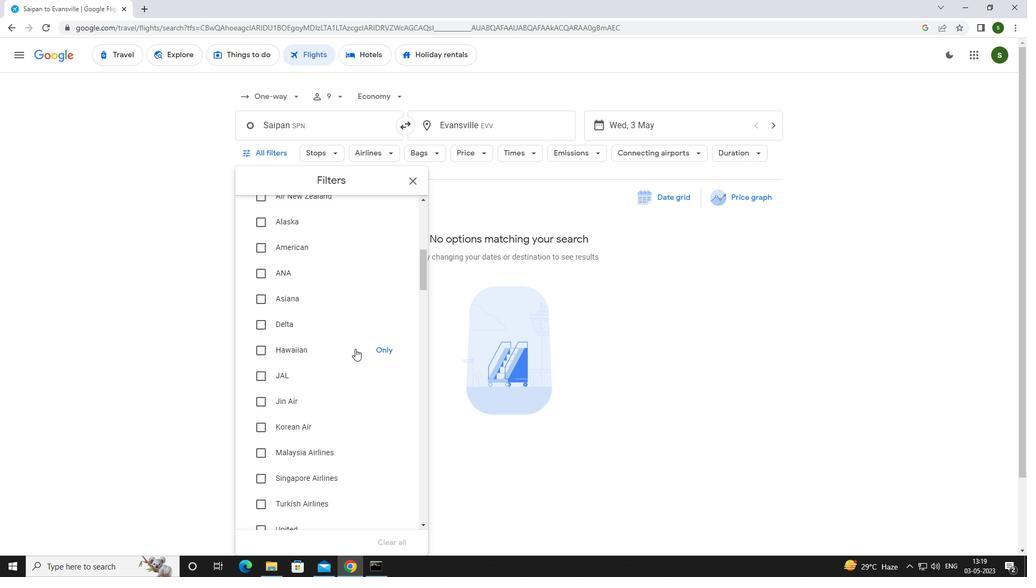 
Action: Mouse scrolled (355, 348) with delta (0, 0)
Screenshot: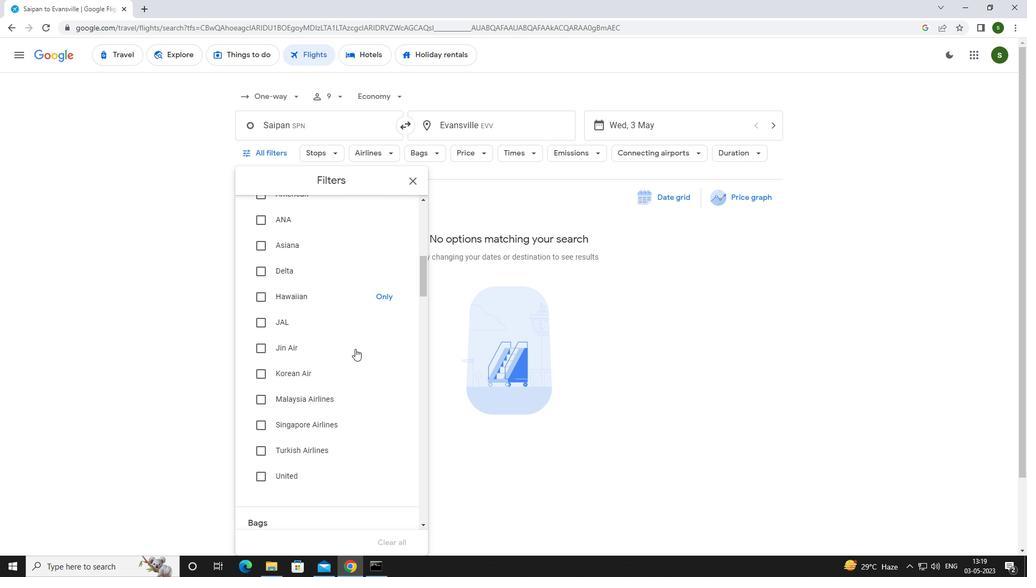 
Action: Mouse scrolled (355, 348) with delta (0, 0)
Screenshot: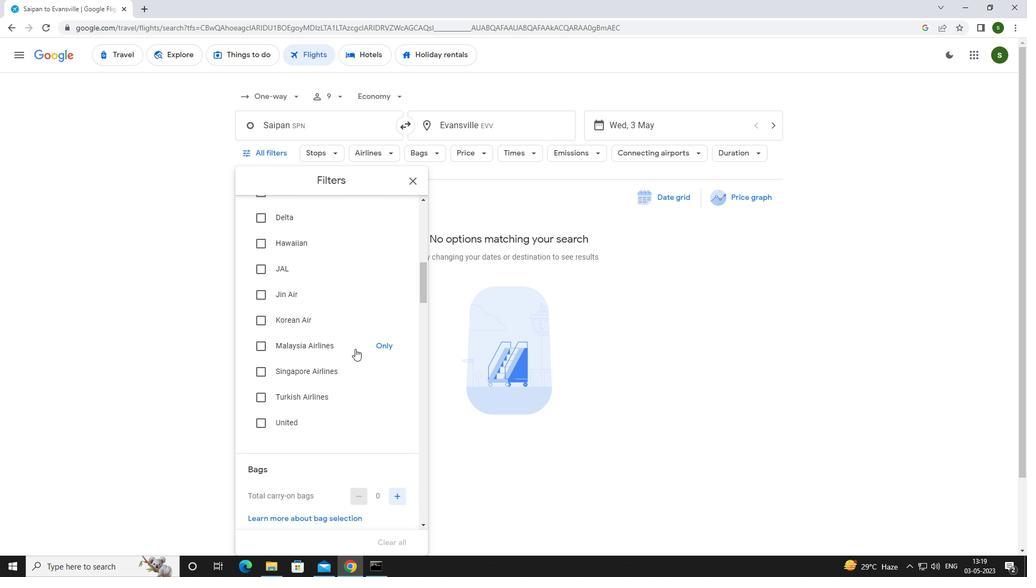 
Action: Mouse scrolled (355, 348) with delta (0, 0)
Screenshot: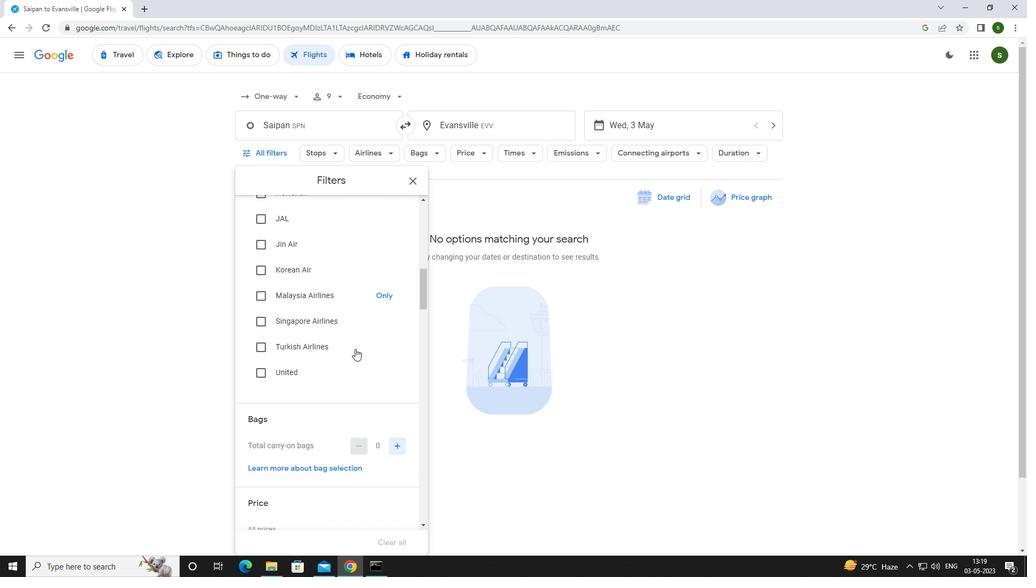 
Action: Mouse scrolled (355, 348) with delta (0, 0)
Screenshot: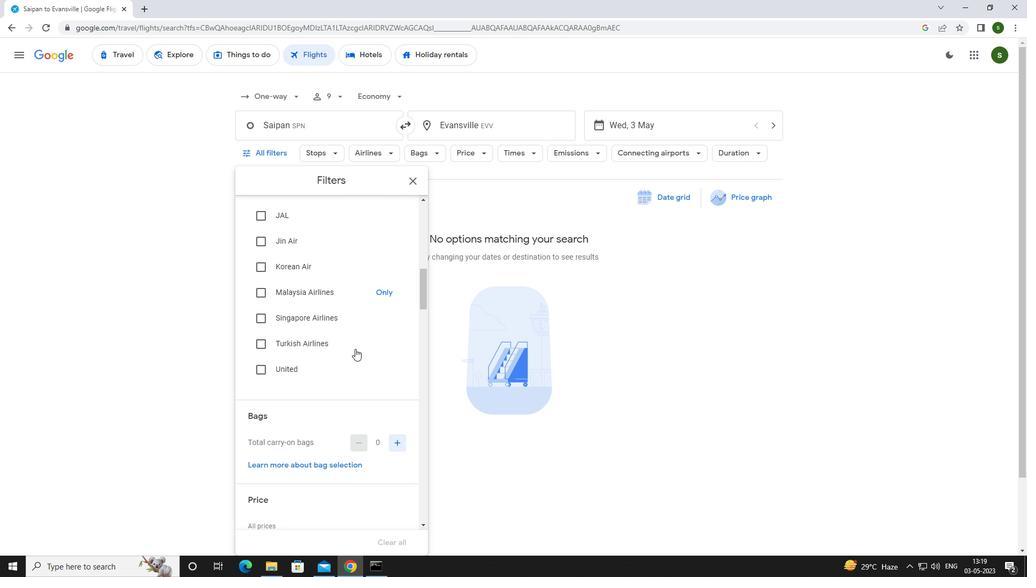 
Action: Mouse scrolled (355, 348) with delta (0, 0)
Screenshot: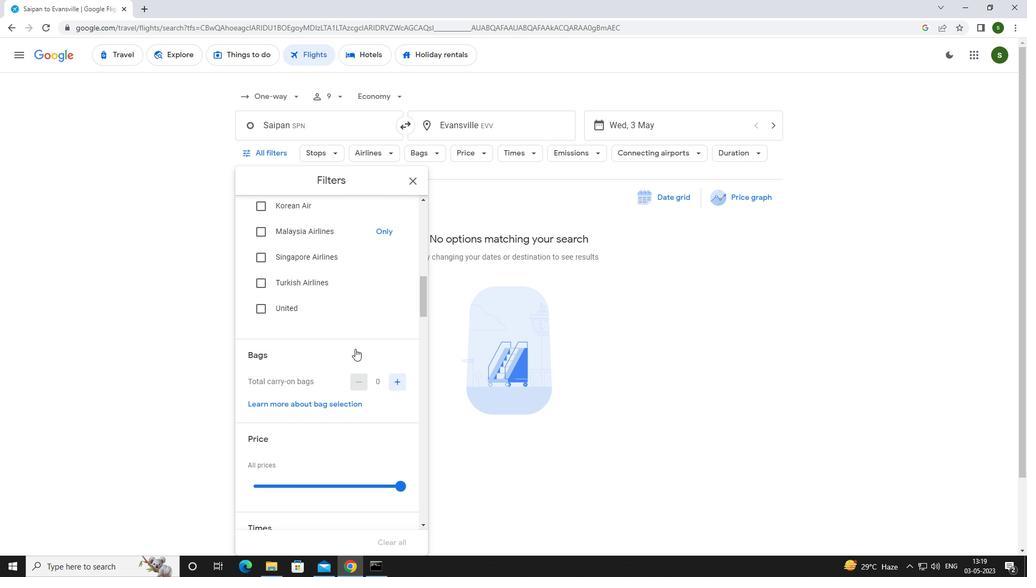 
Action: Mouse moved to (400, 285)
Screenshot: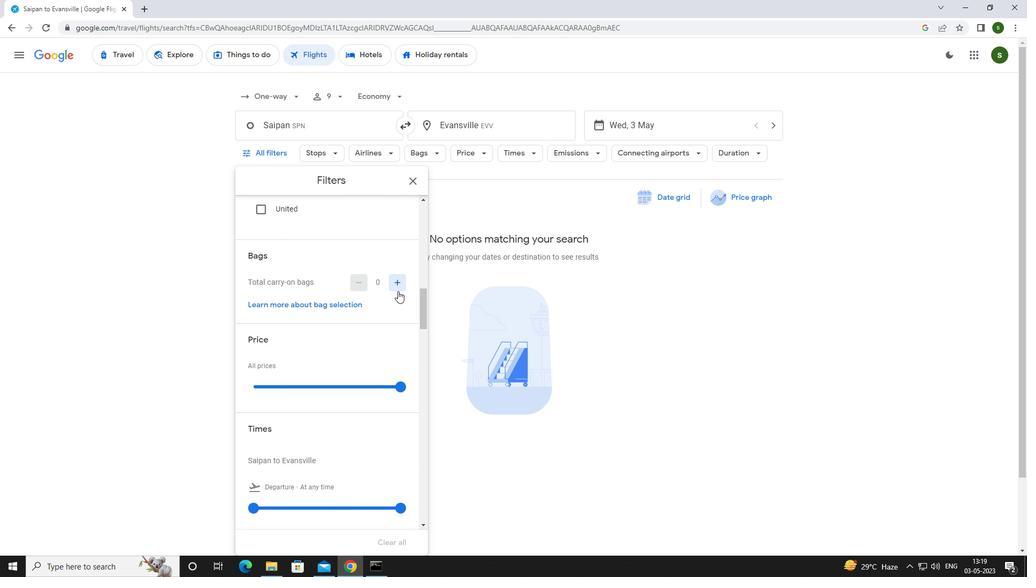 
Action: Mouse pressed left at (400, 285)
Screenshot: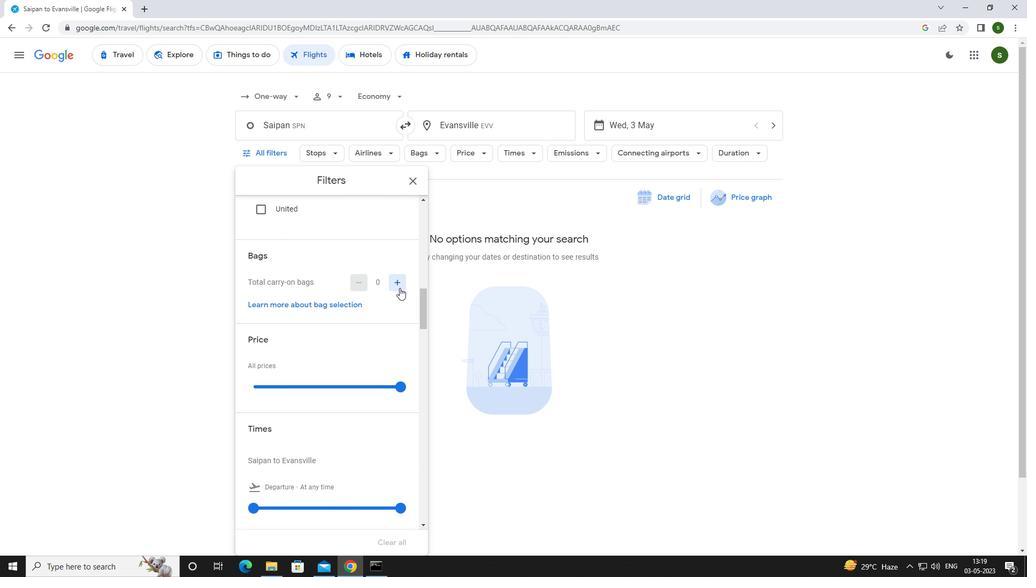 
Action: Mouse pressed left at (400, 285)
Screenshot: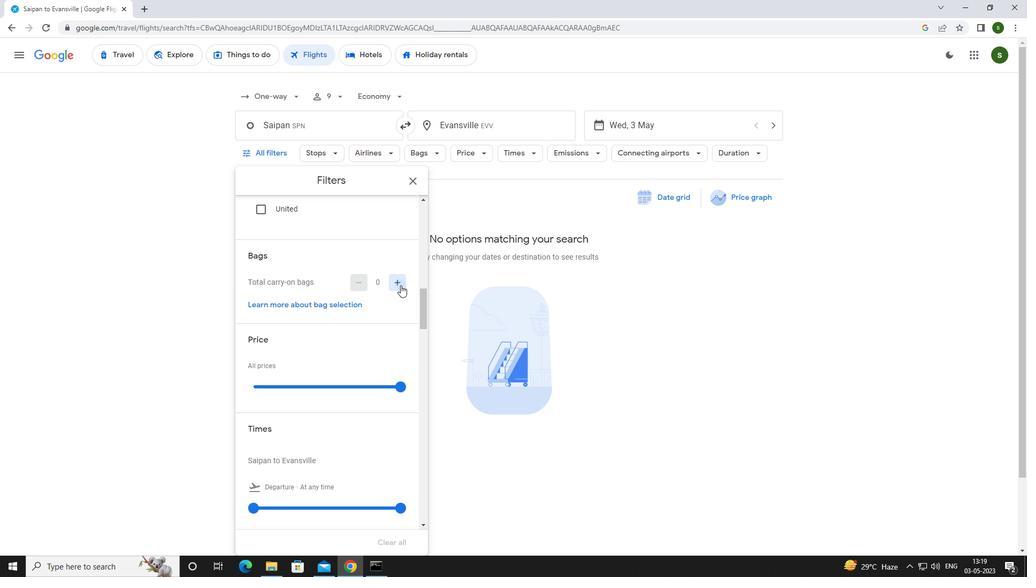 
Action: Mouse scrolled (400, 285) with delta (0, 0)
Screenshot: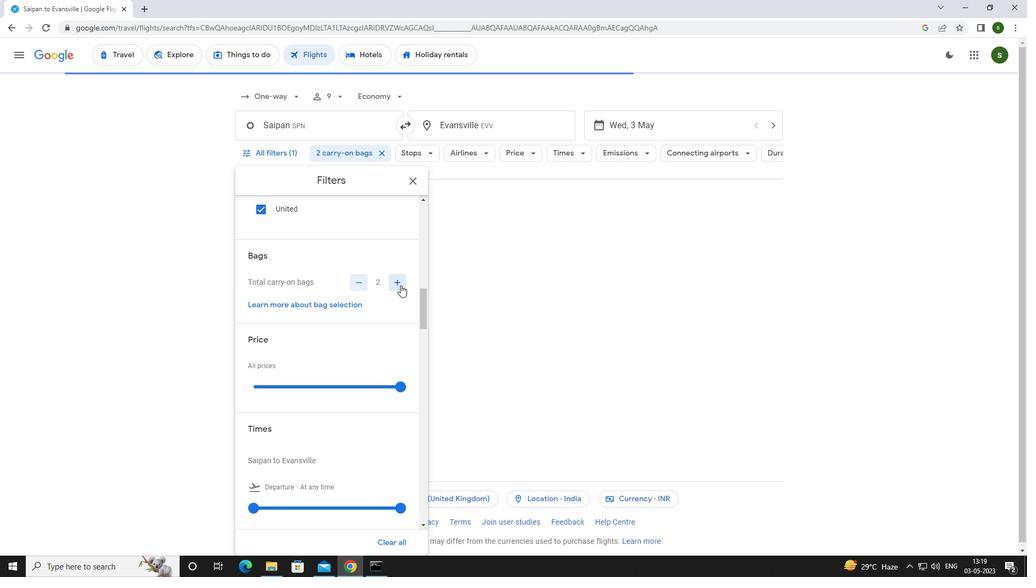 
Action: Mouse moved to (400, 333)
Screenshot: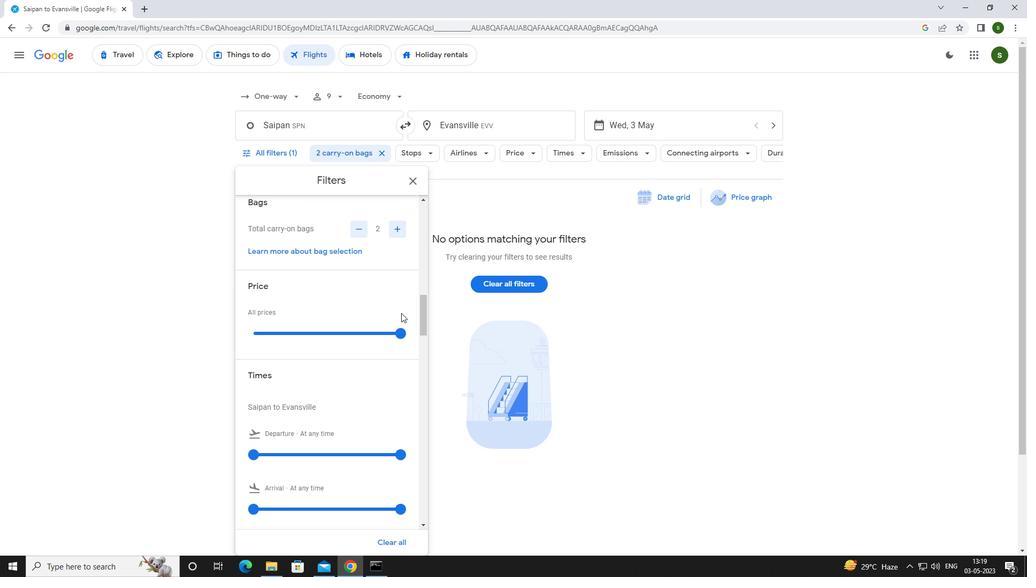 
Action: Mouse pressed left at (400, 333)
Screenshot: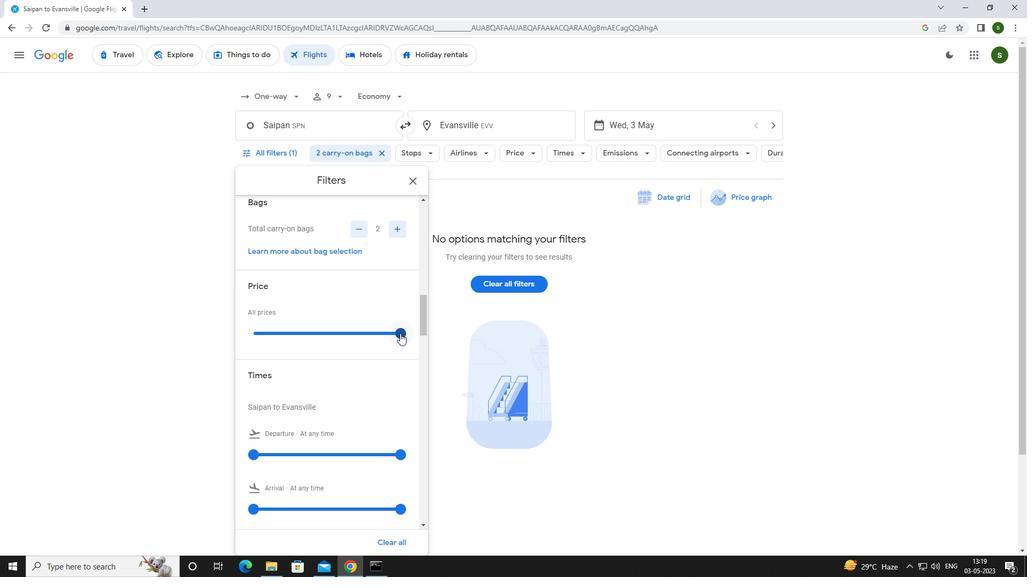 
Action: Mouse scrolled (400, 333) with delta (0, 0)
Screenshot: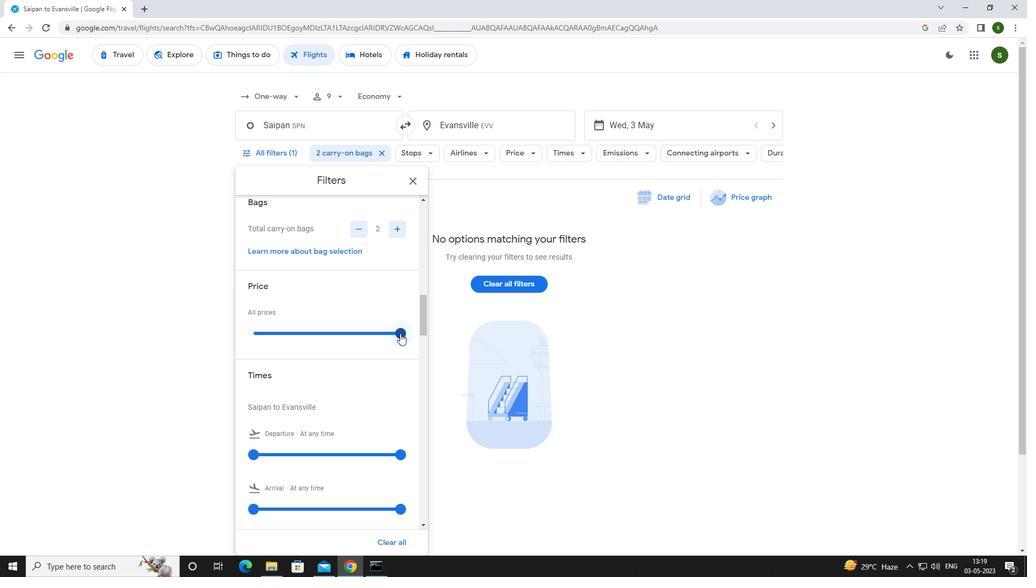 
Action: Mouse moved to (255, 402)
Screenshot: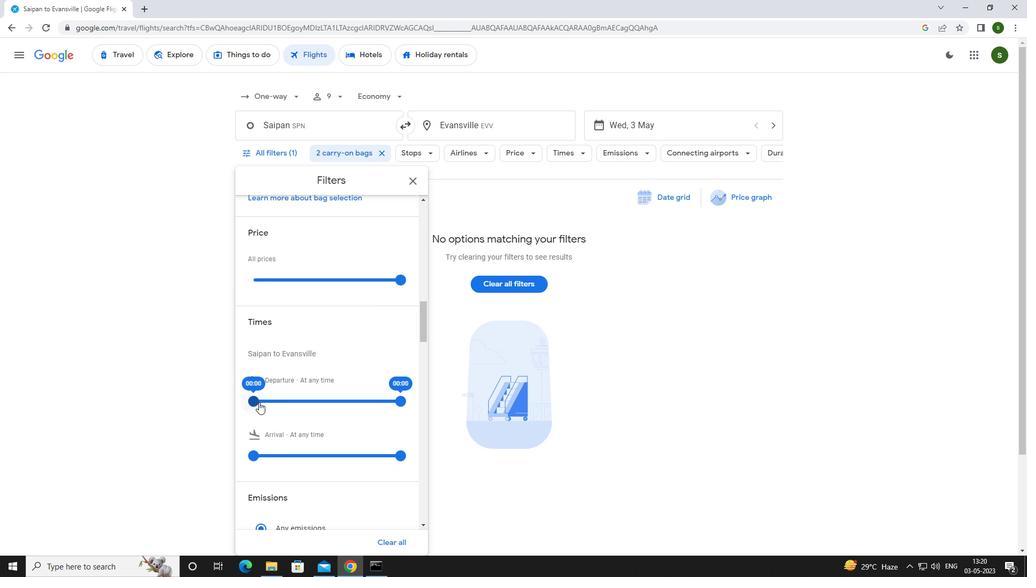 
Action: Mouse pressed left at (255, 402)
Screenshot: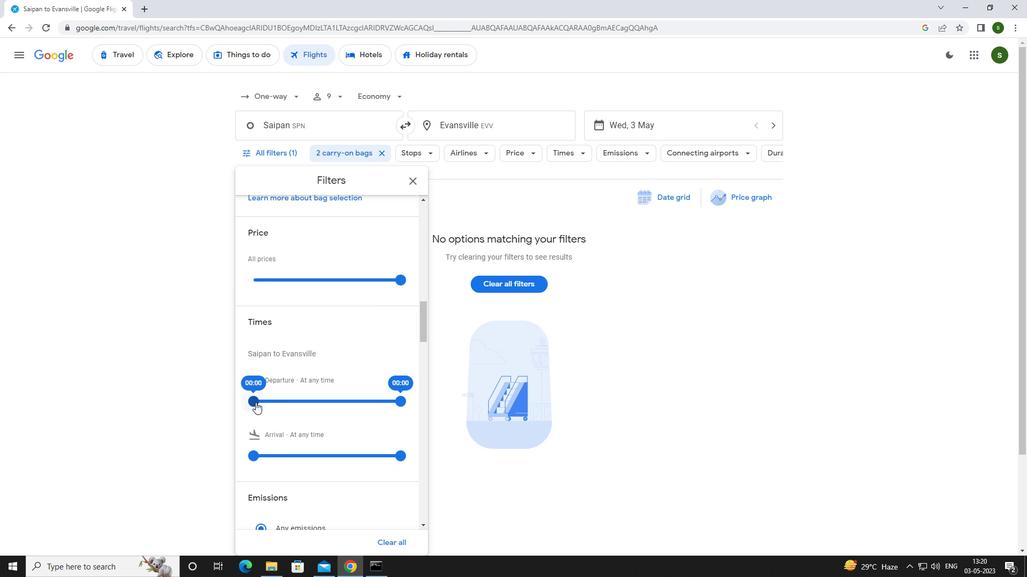 
Action: Mouse moved to (565, 352)
Screenshot: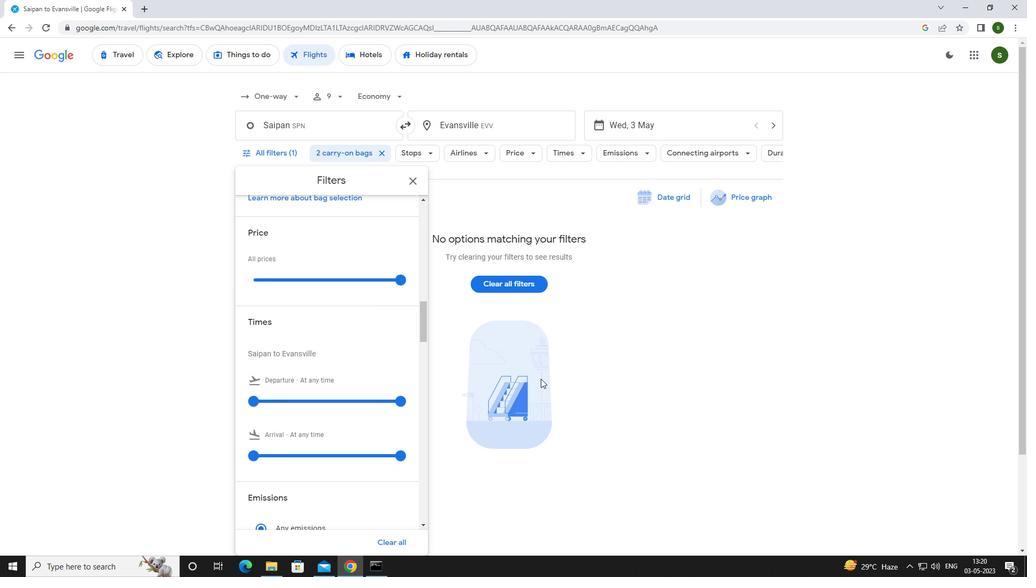 
Action: Mouse pressed left at (565, 352)
Screenshot: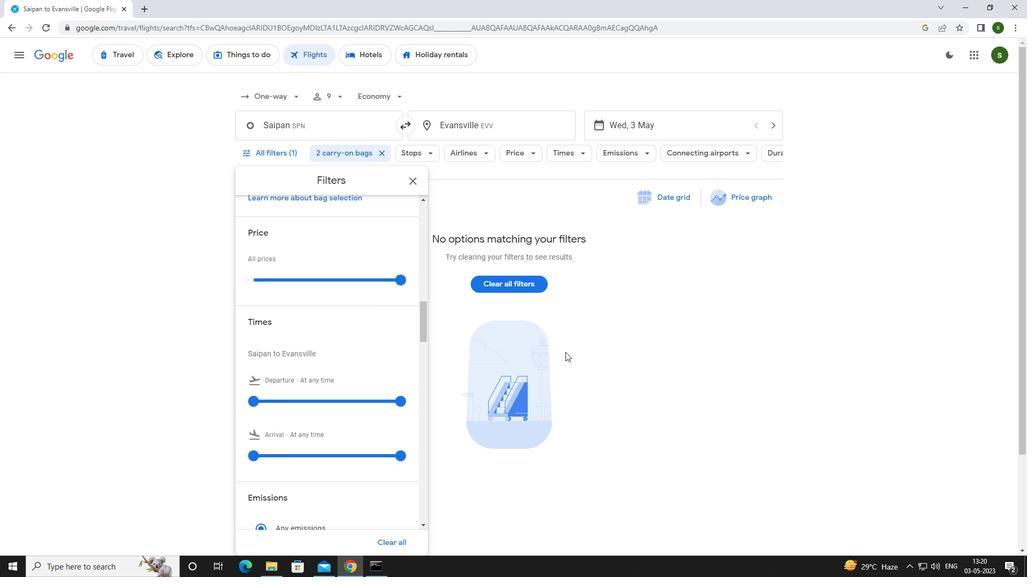 
Action: Mouse moved to (567, 351)
Screenshot: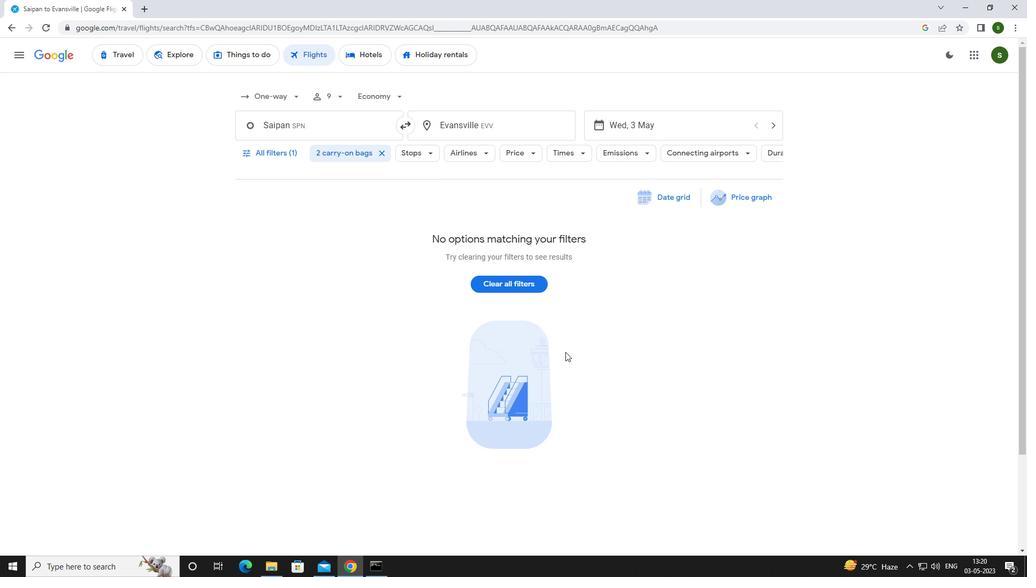 
